 Task: Create a due date automation trigger when advanced on, on the tuesday before a card is due add basic without any labels at 11:00 AM.
Action: Mouse moved to (1360, 162)
Screenshot: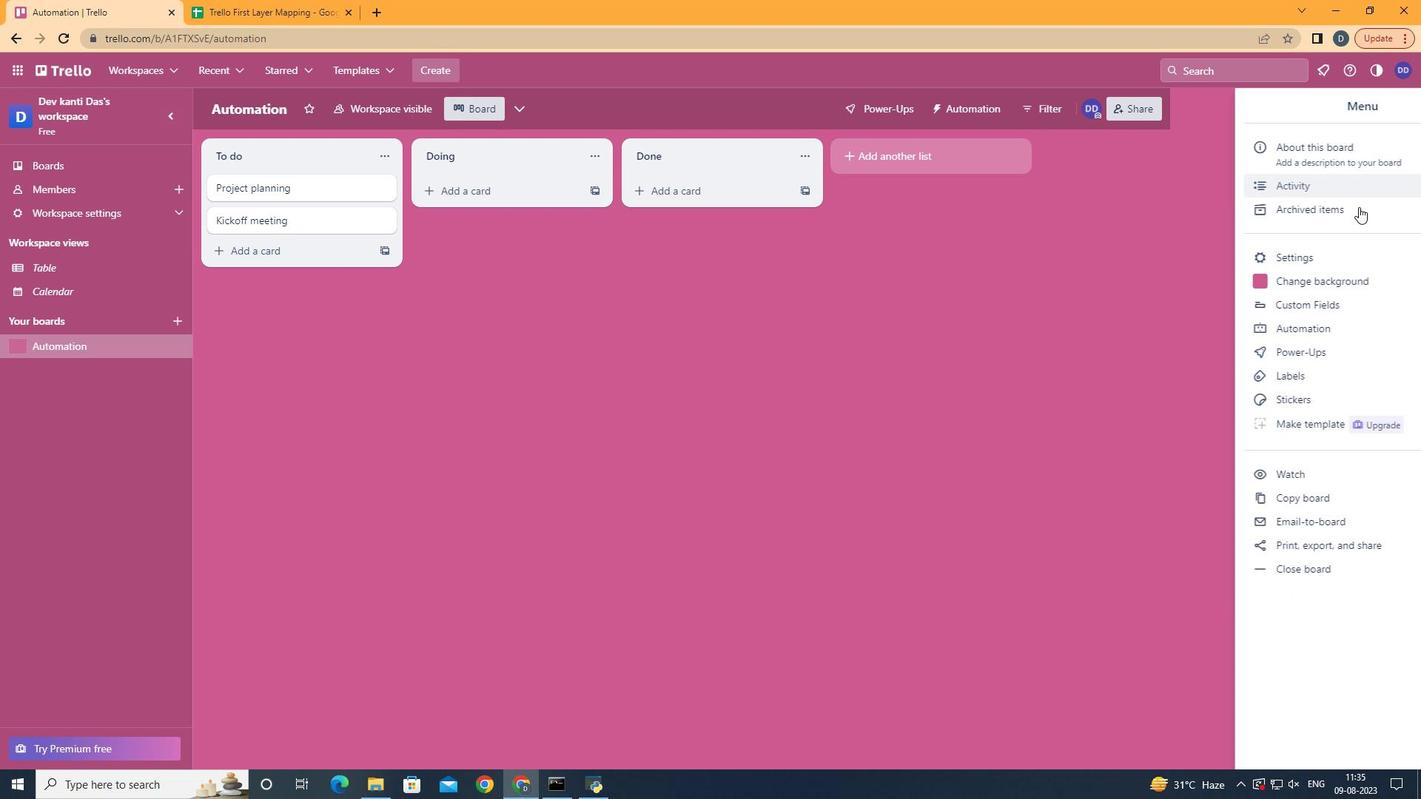 
Action: Mouse pressed left at (1360, 162)
Screenshot: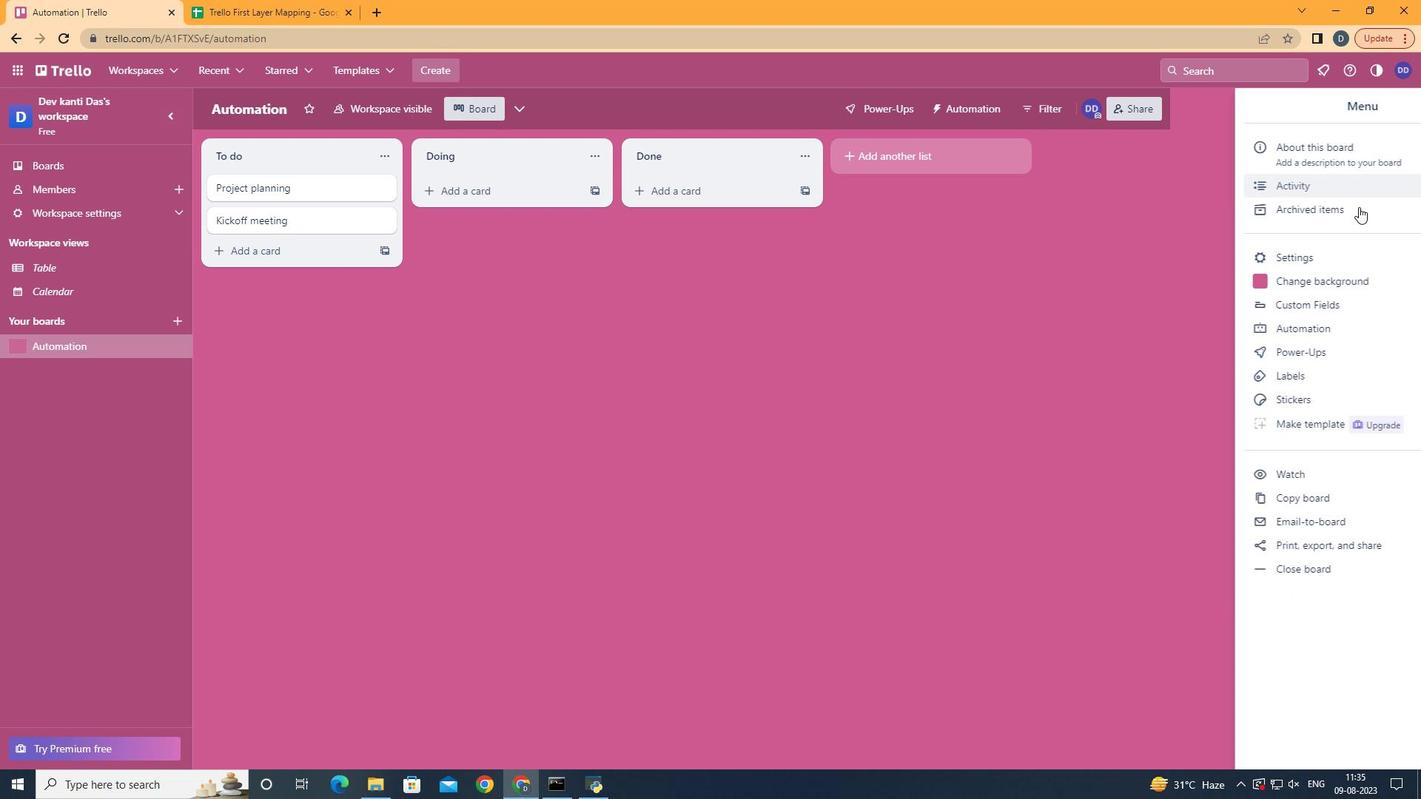 
Action: Mouse moved to (1215, 362)
Screenshot: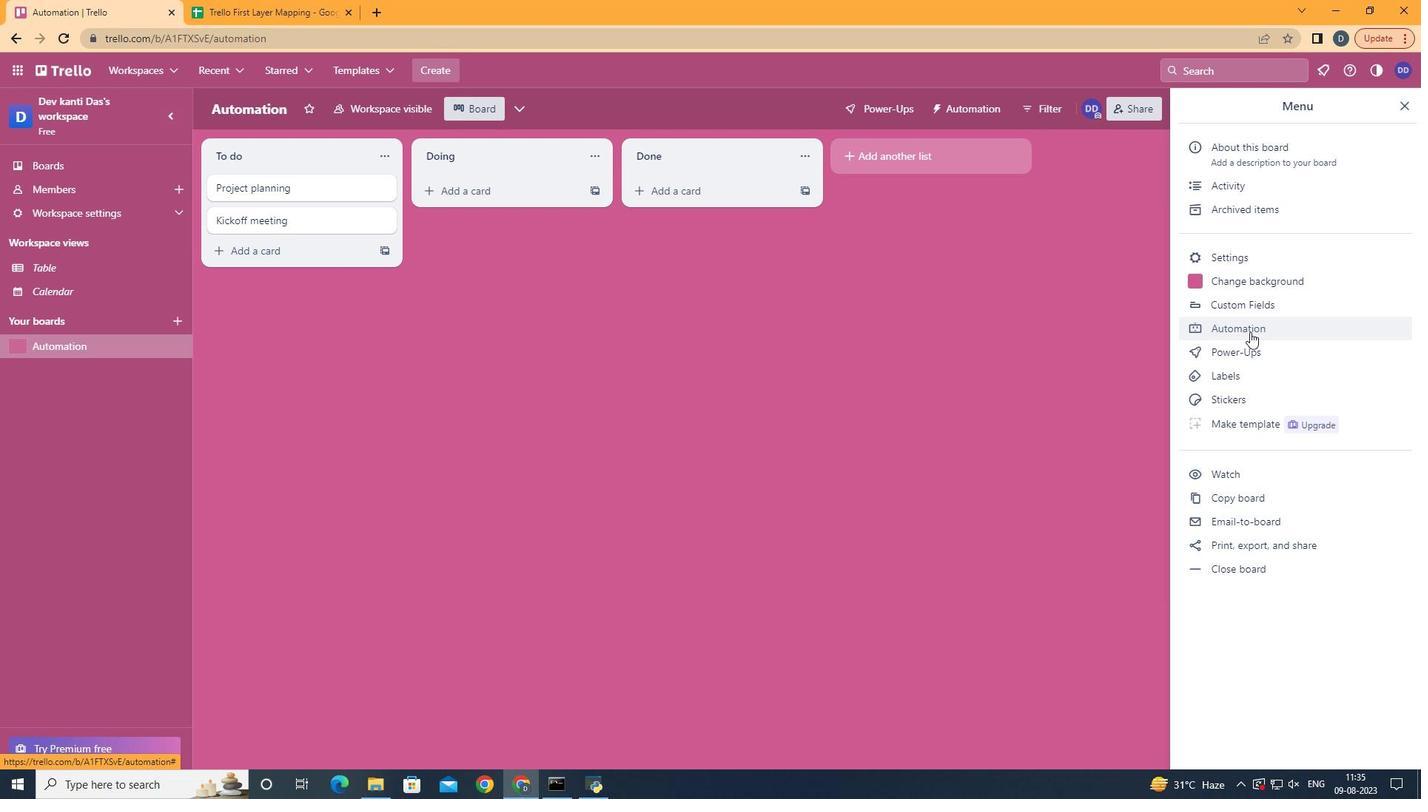 
Action: Mouse pressed left at (1215, 362)
Screenshot: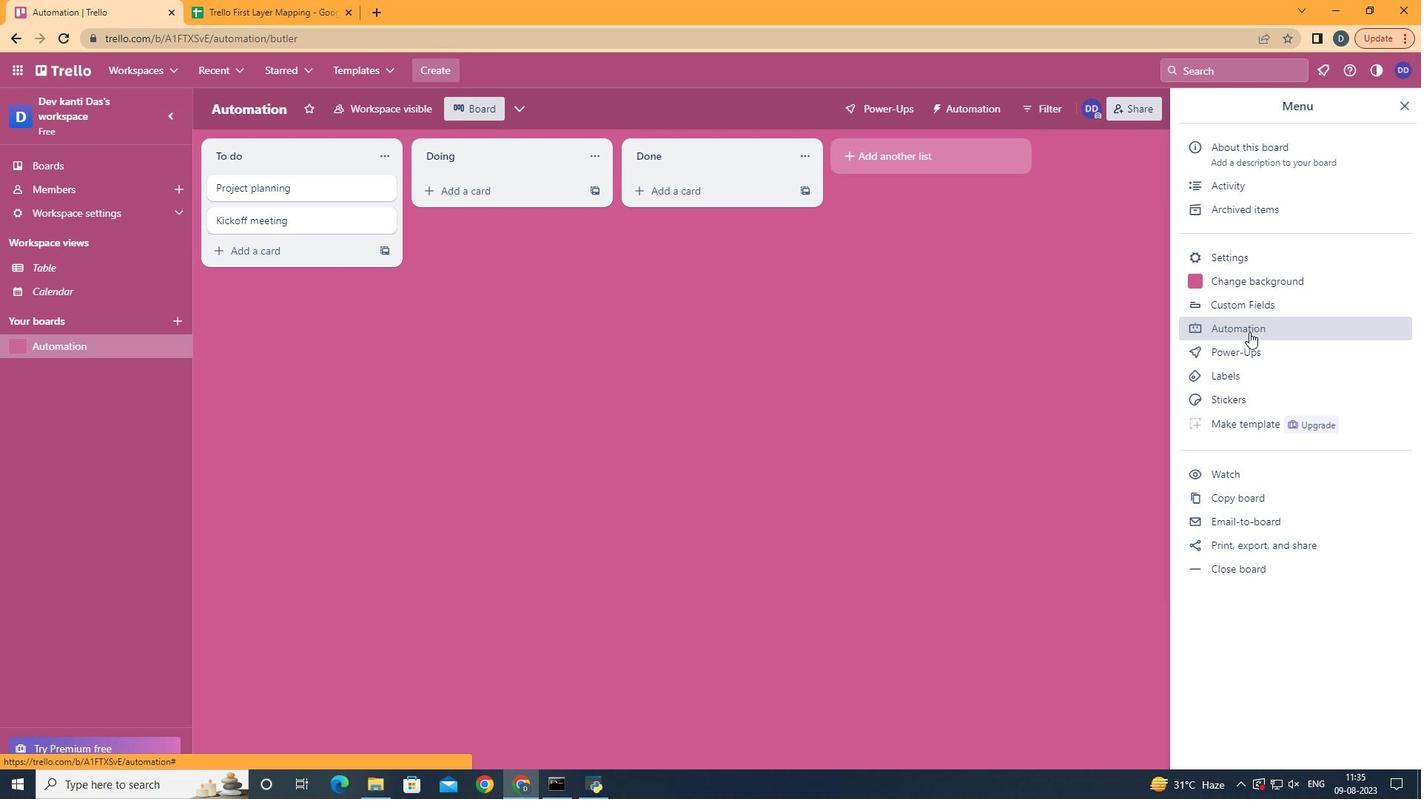 
Action: Mouse moved to (325, 333)
Screenshot: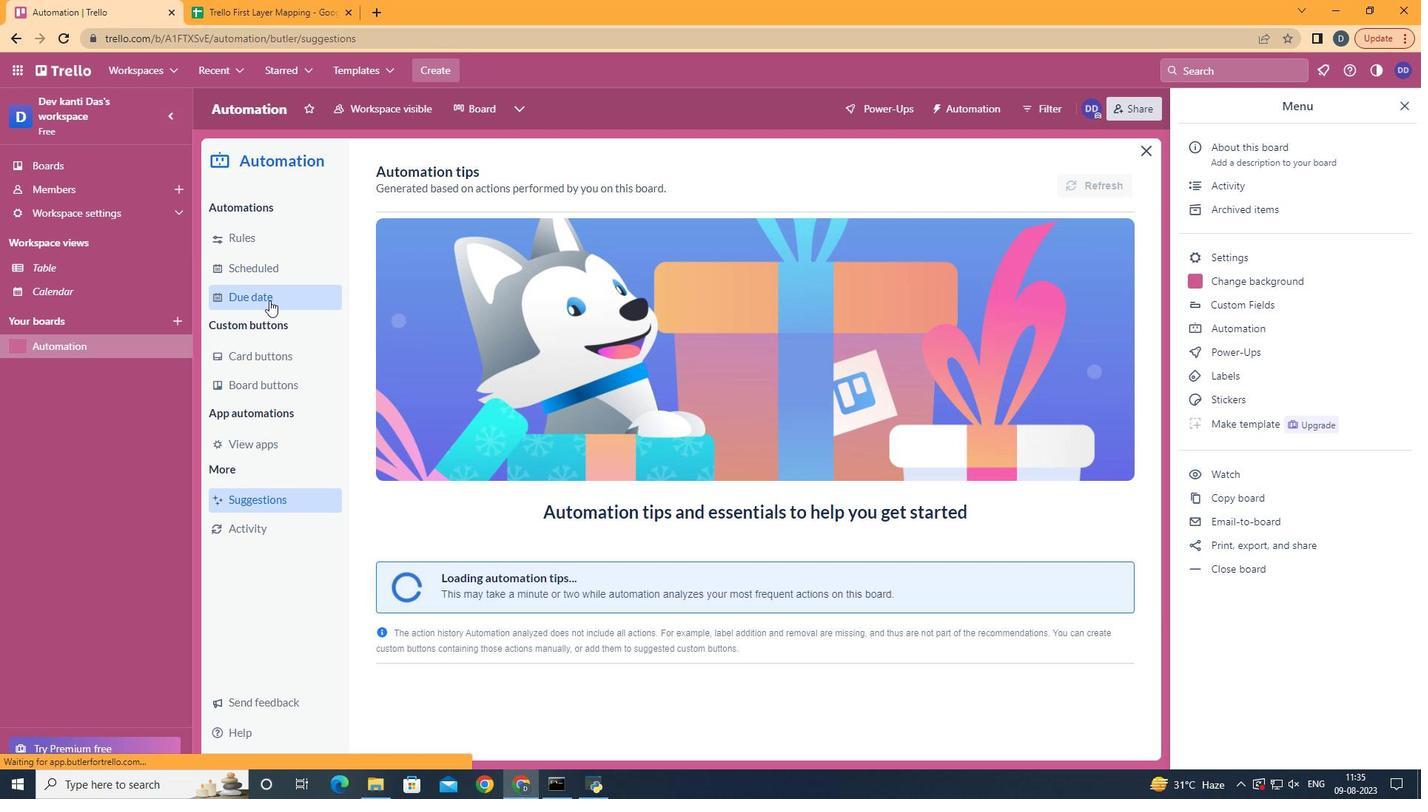 
Action: Mouse pressed left at (325, 333)
Screenshot: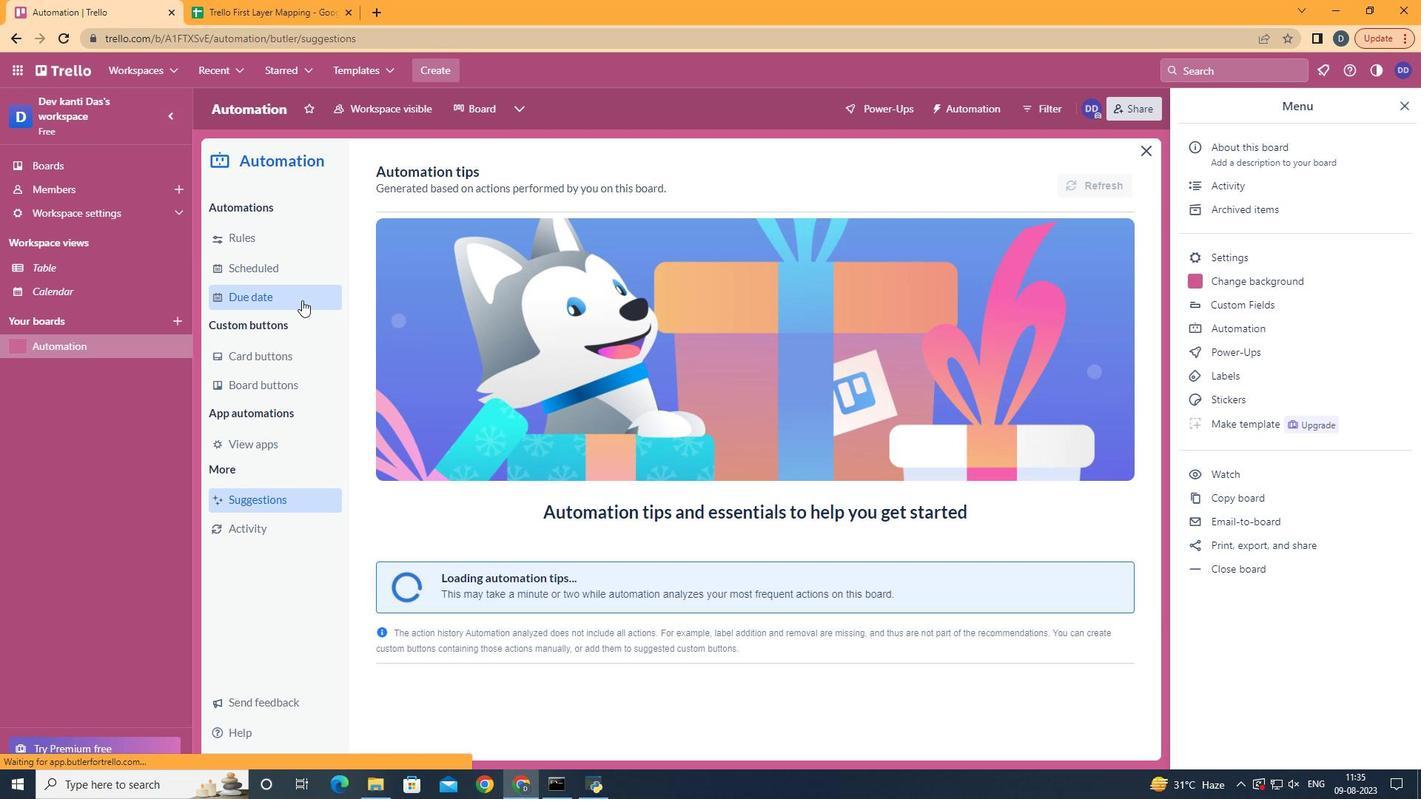 
Action: Mouse moved to (1035, 227)
Screenshot: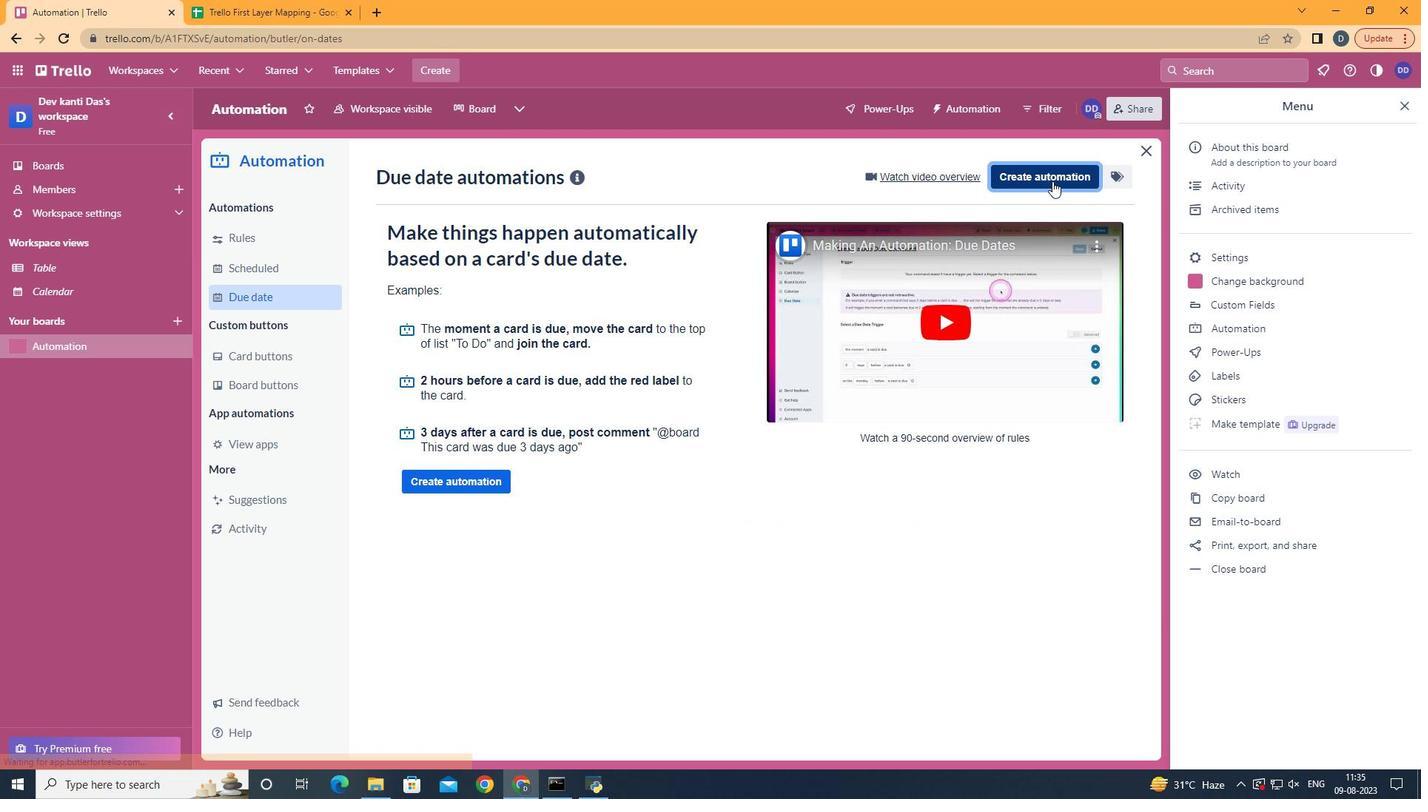 
Action: Mouse pressed left at (1035, 227)
Screenshot: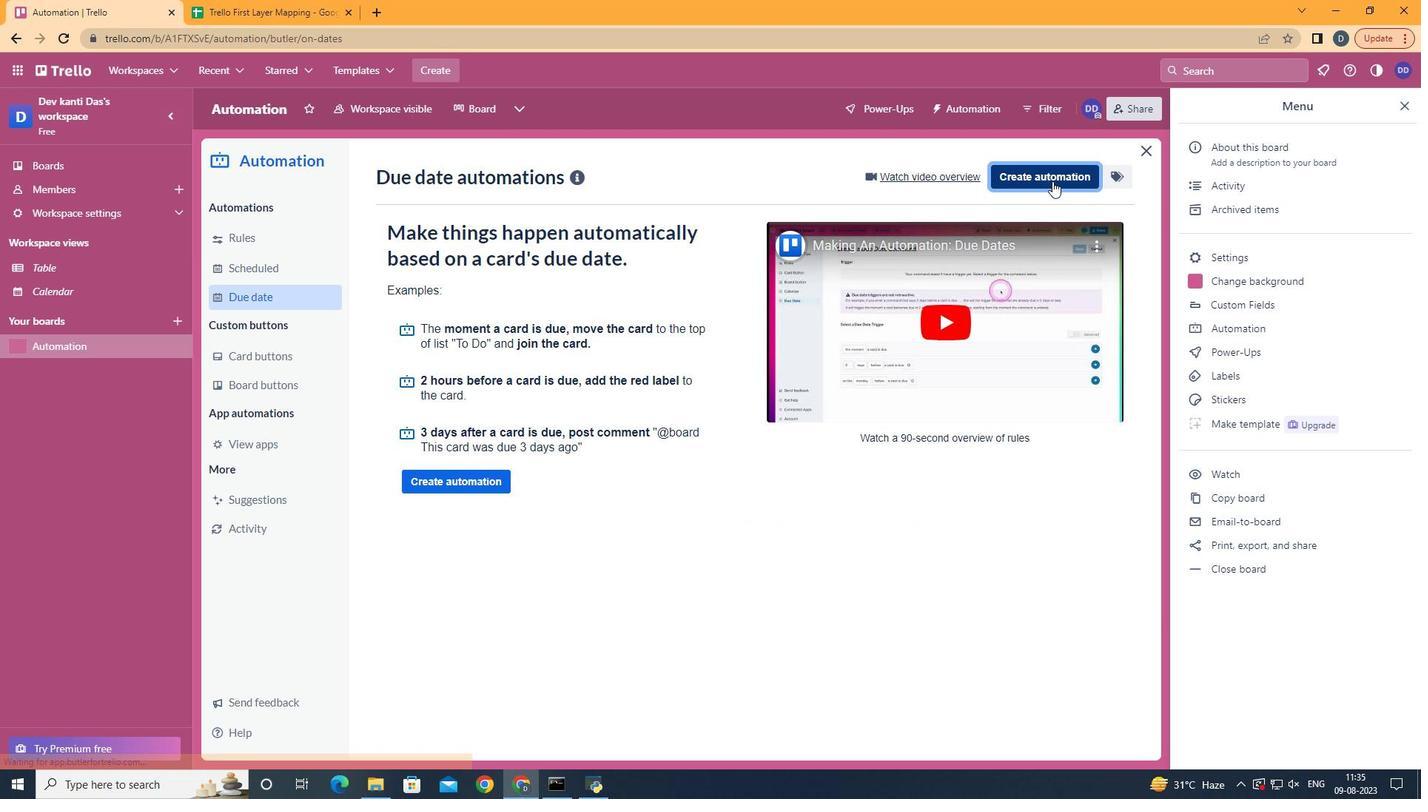 
Action: Mouse moved to (755, 346)
Screenshot: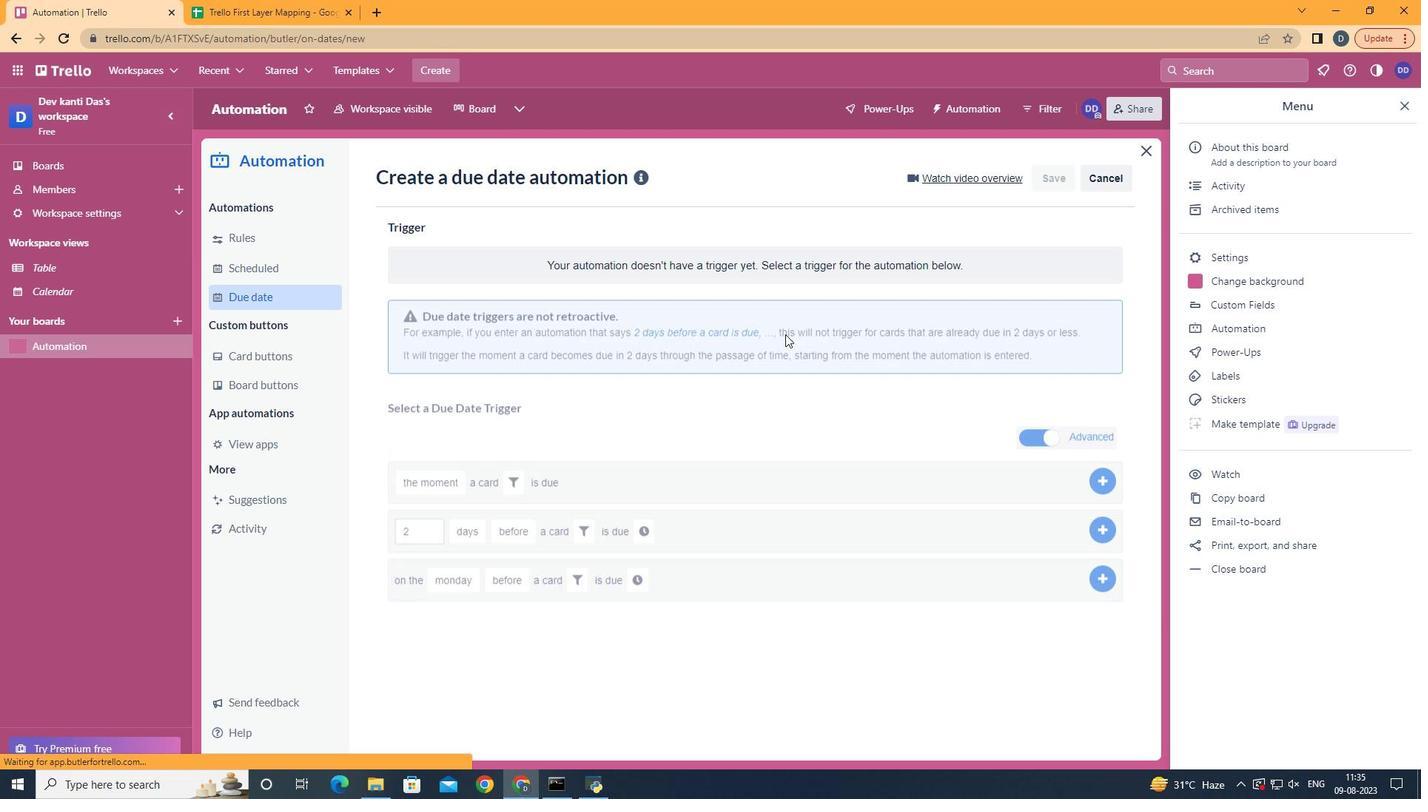 
Action: Mouse pressed left at (755, 346)
Screenshot: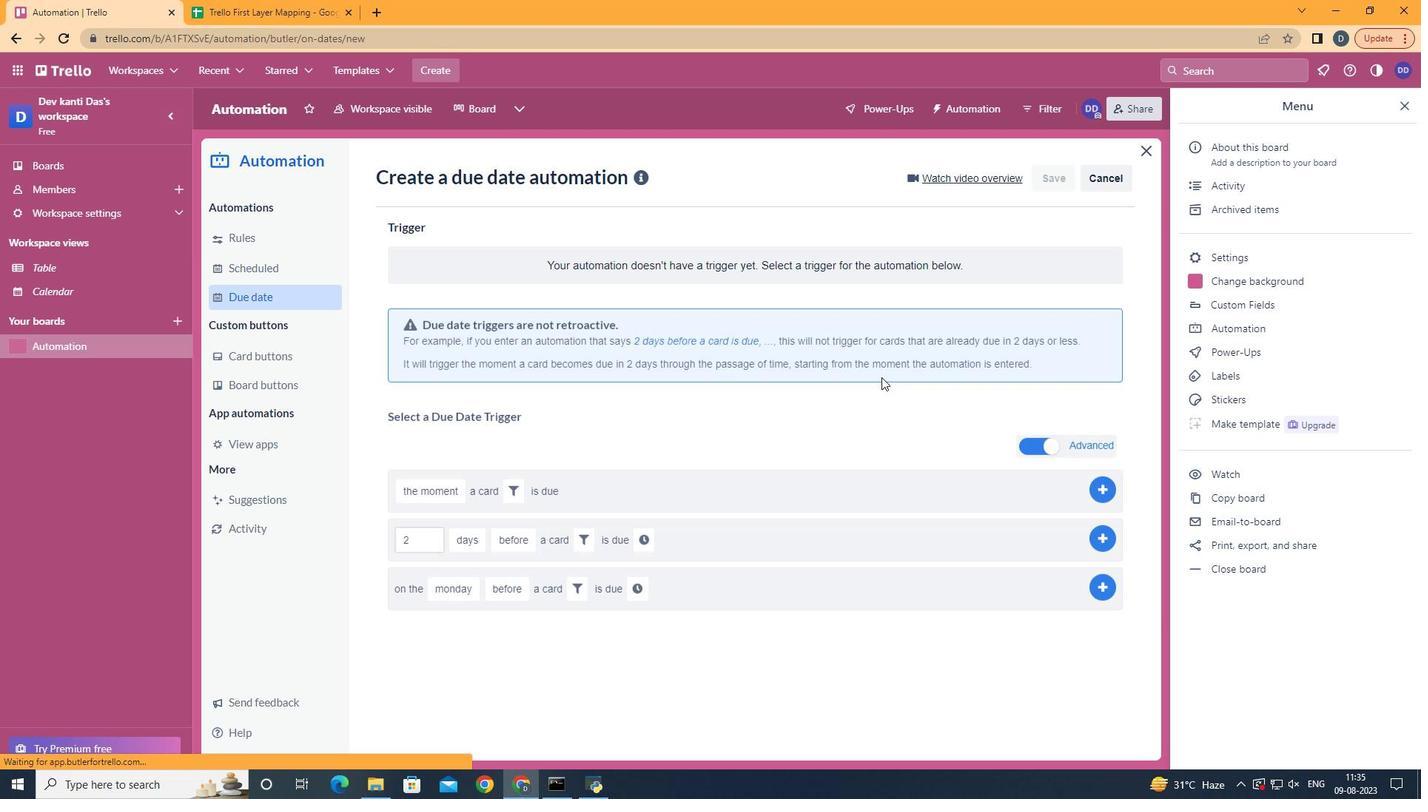 
Action: Mouse moved to (503, 432)
Screenshot: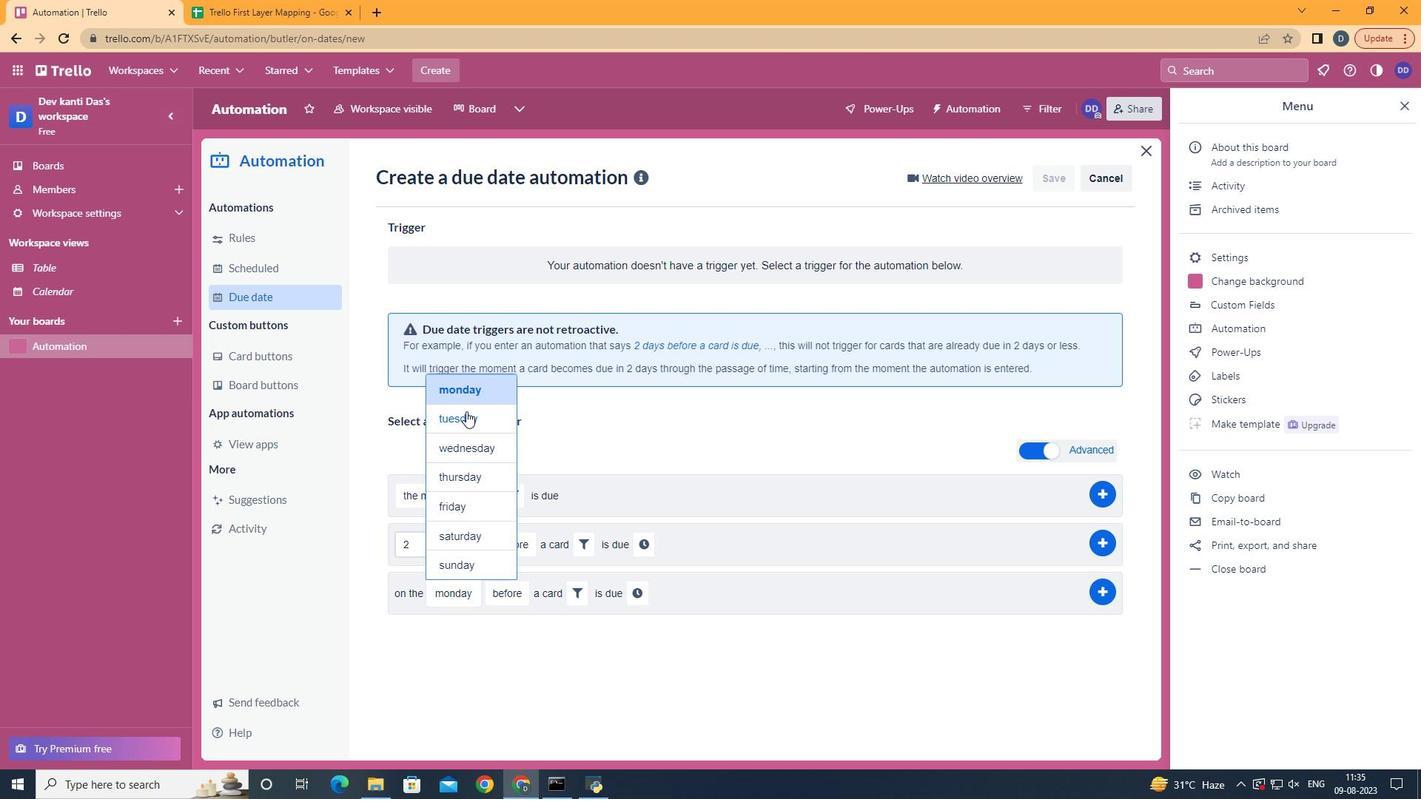 
Action: Mouse pressed left at (503, 432)
Screenshot: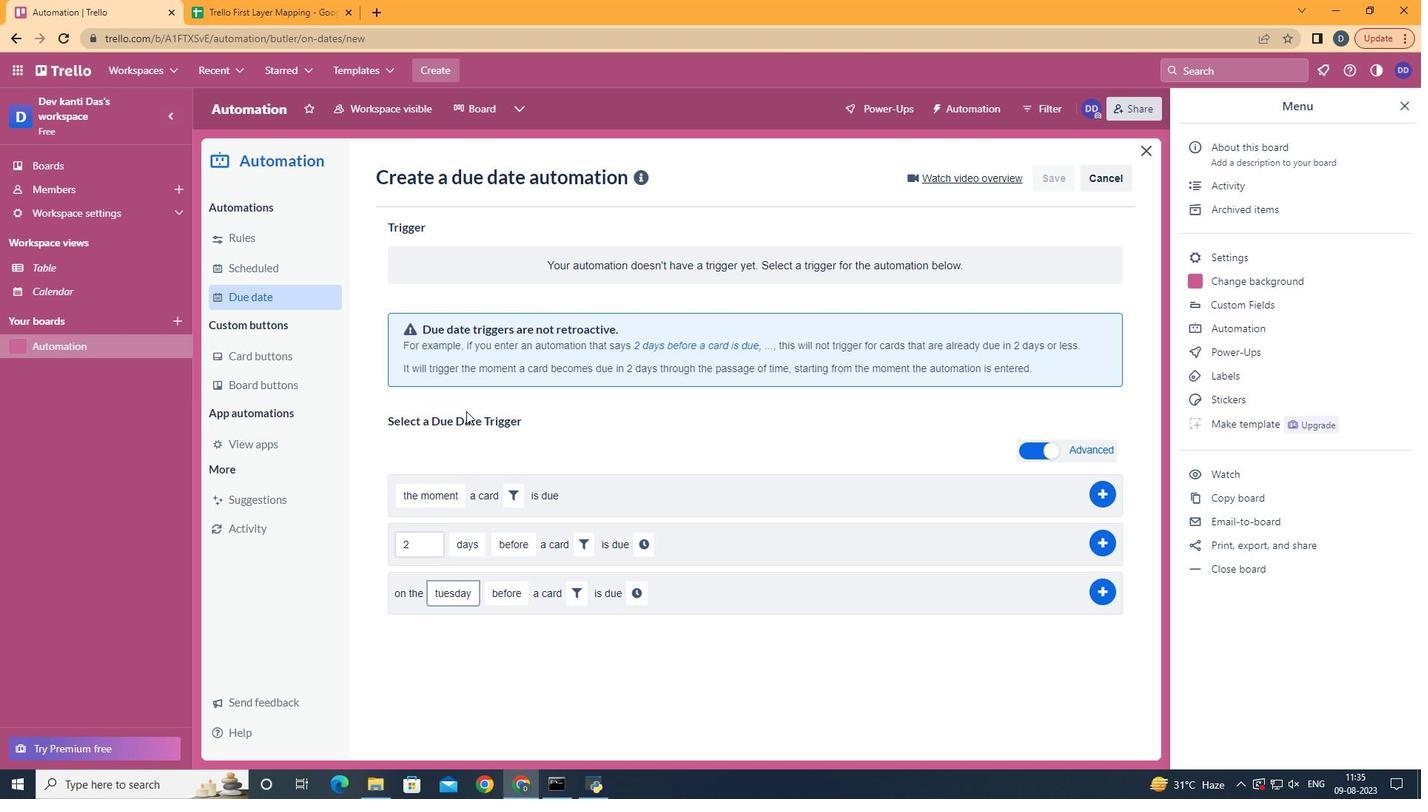 
Action: Mouse moved to (546, 616)
Screenshot: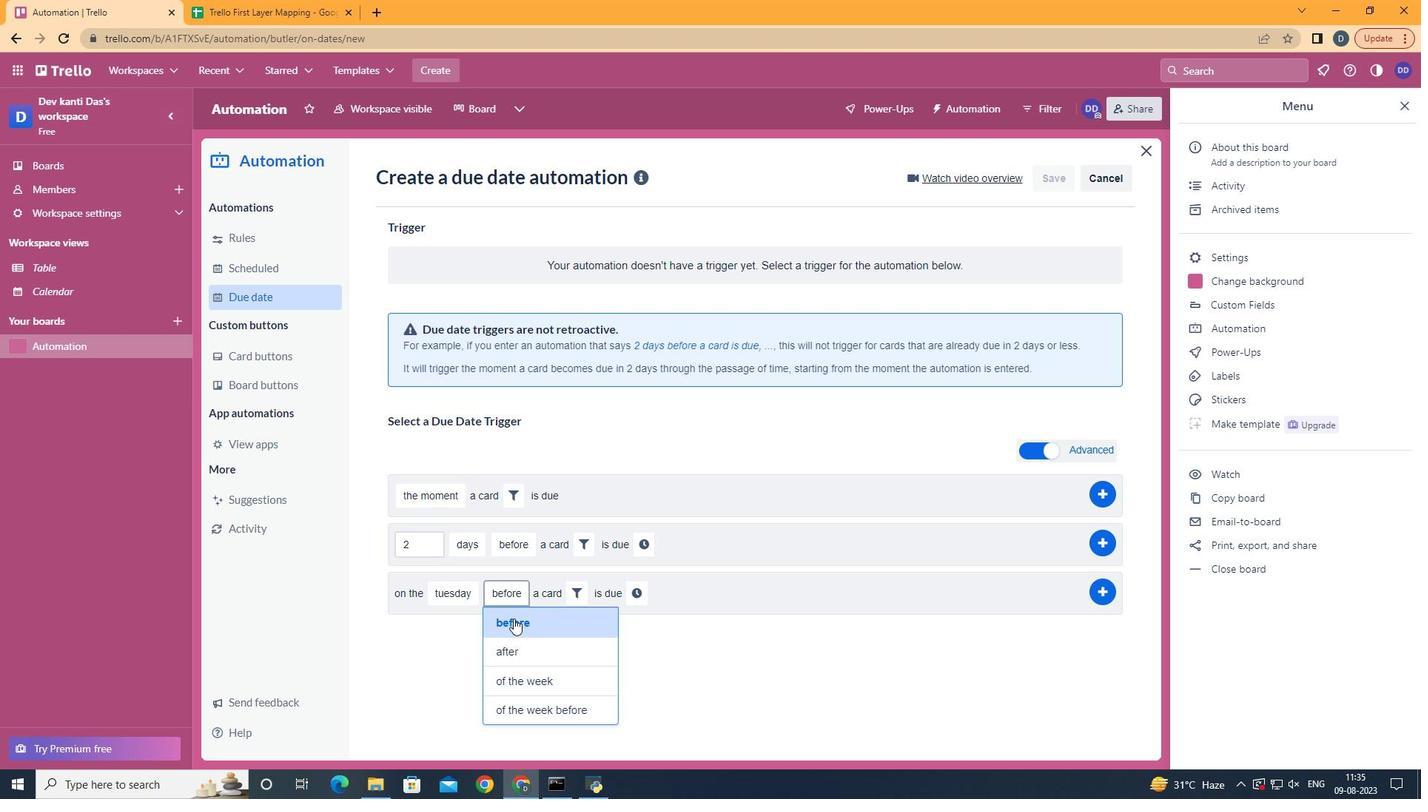 
Action: Mouse pressed left at (546, 616)
Screenshot: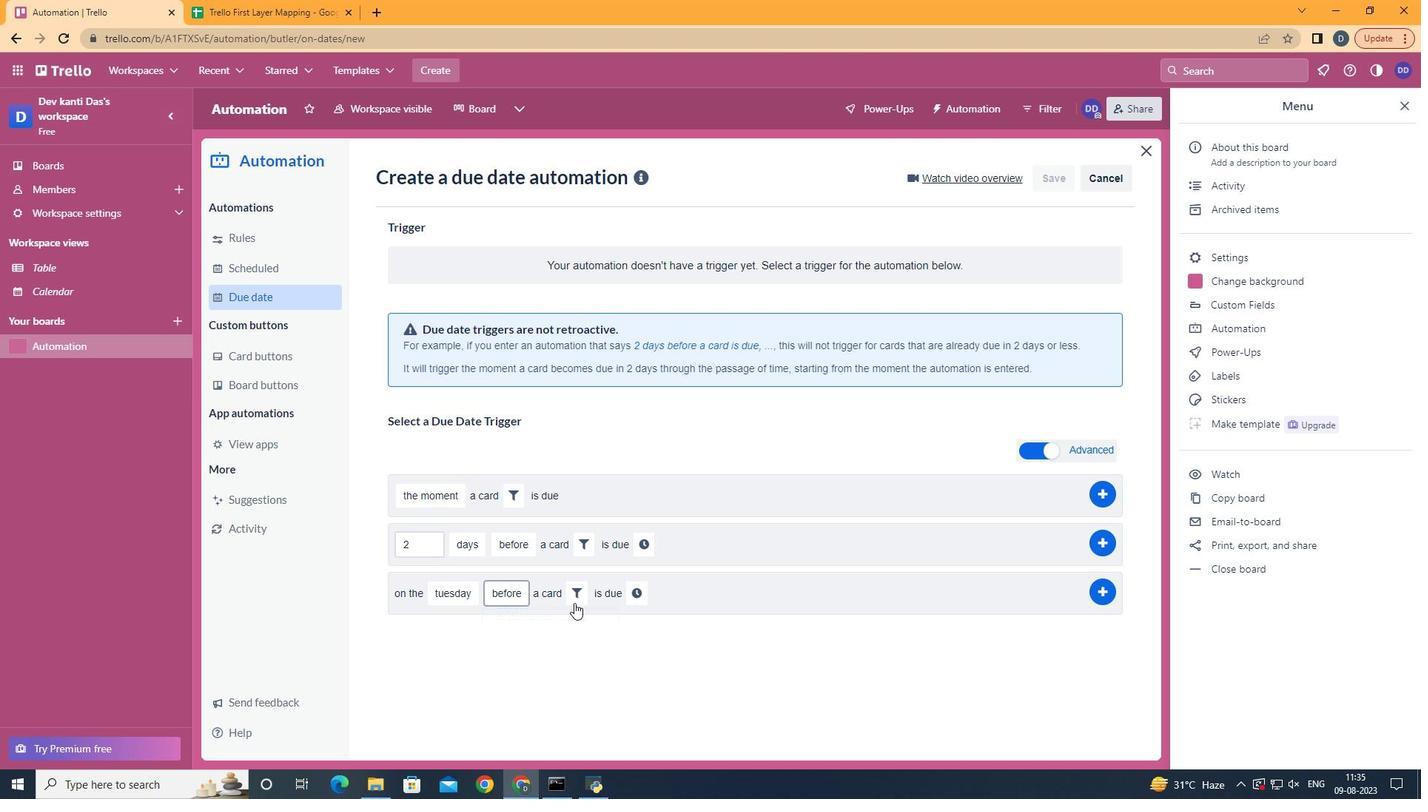 
Action: Mouse moved to (600, 593)
Screenshot: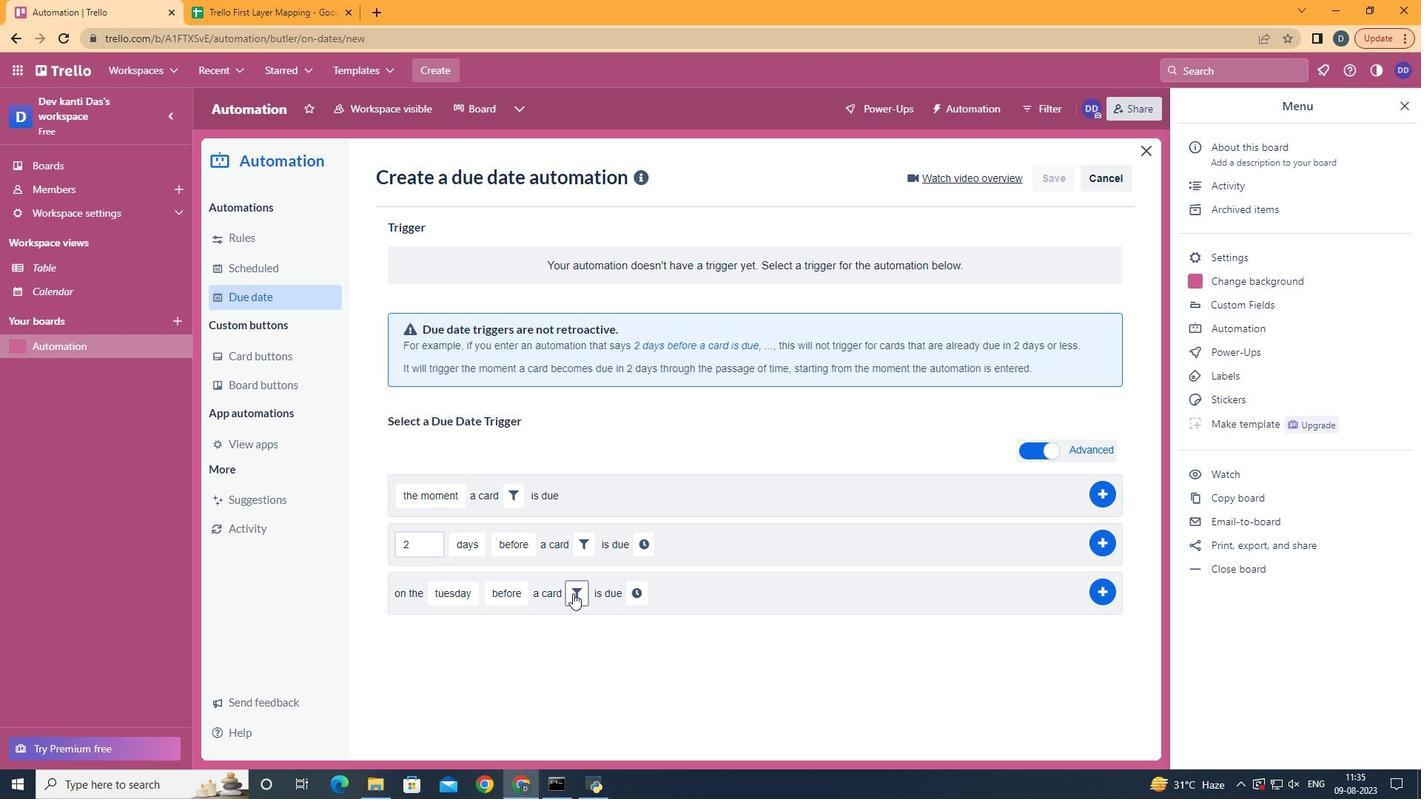 
Action: Mouse pressed left at (600, 593)
Screenshot: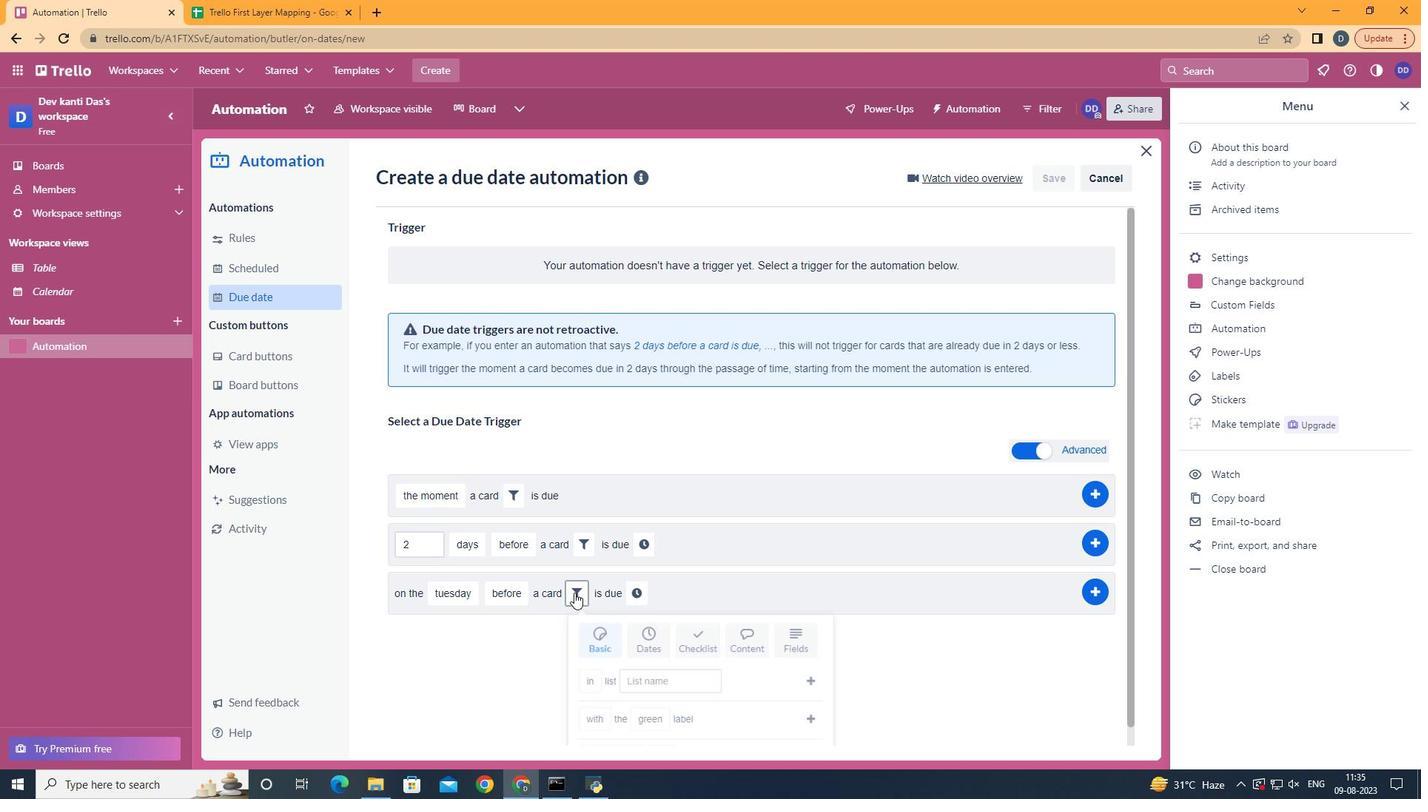 
Action: Mouse moved to (625, 618)
Screenshot: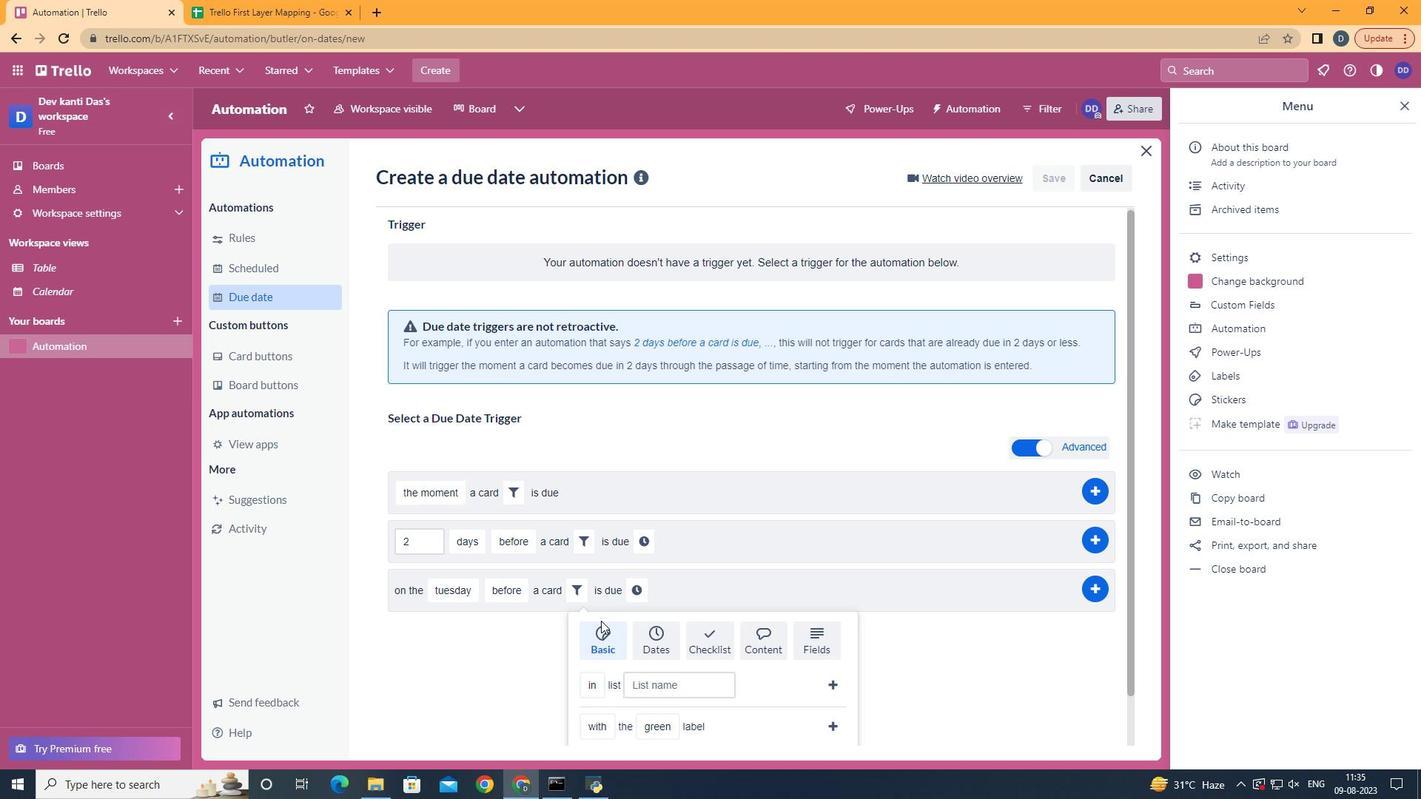 
Action: Mouse scrolled (625, 617) with delta (0, 0)
Screenshot: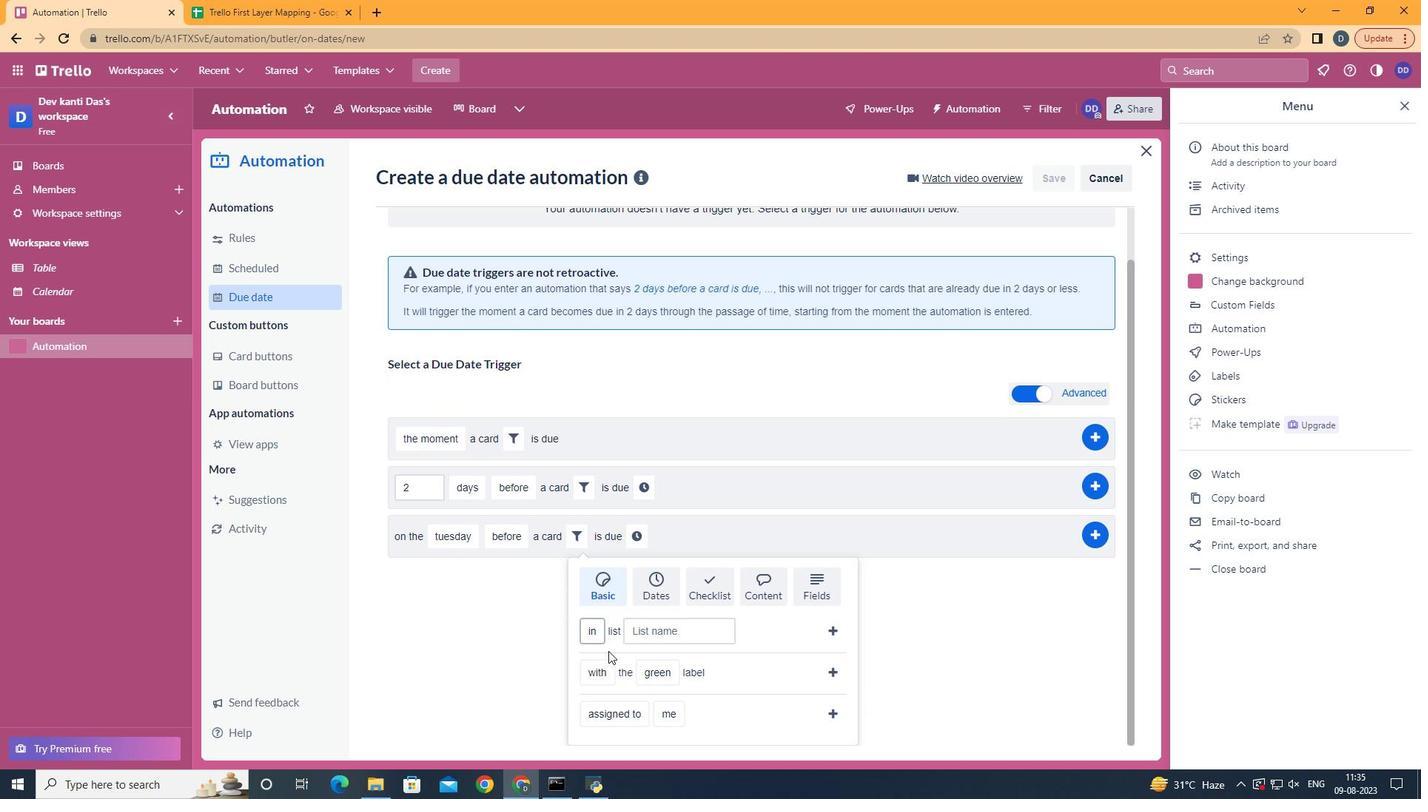 
Action: Mouse scrolled (625, 617) with delta (0, 0)
Screenshot: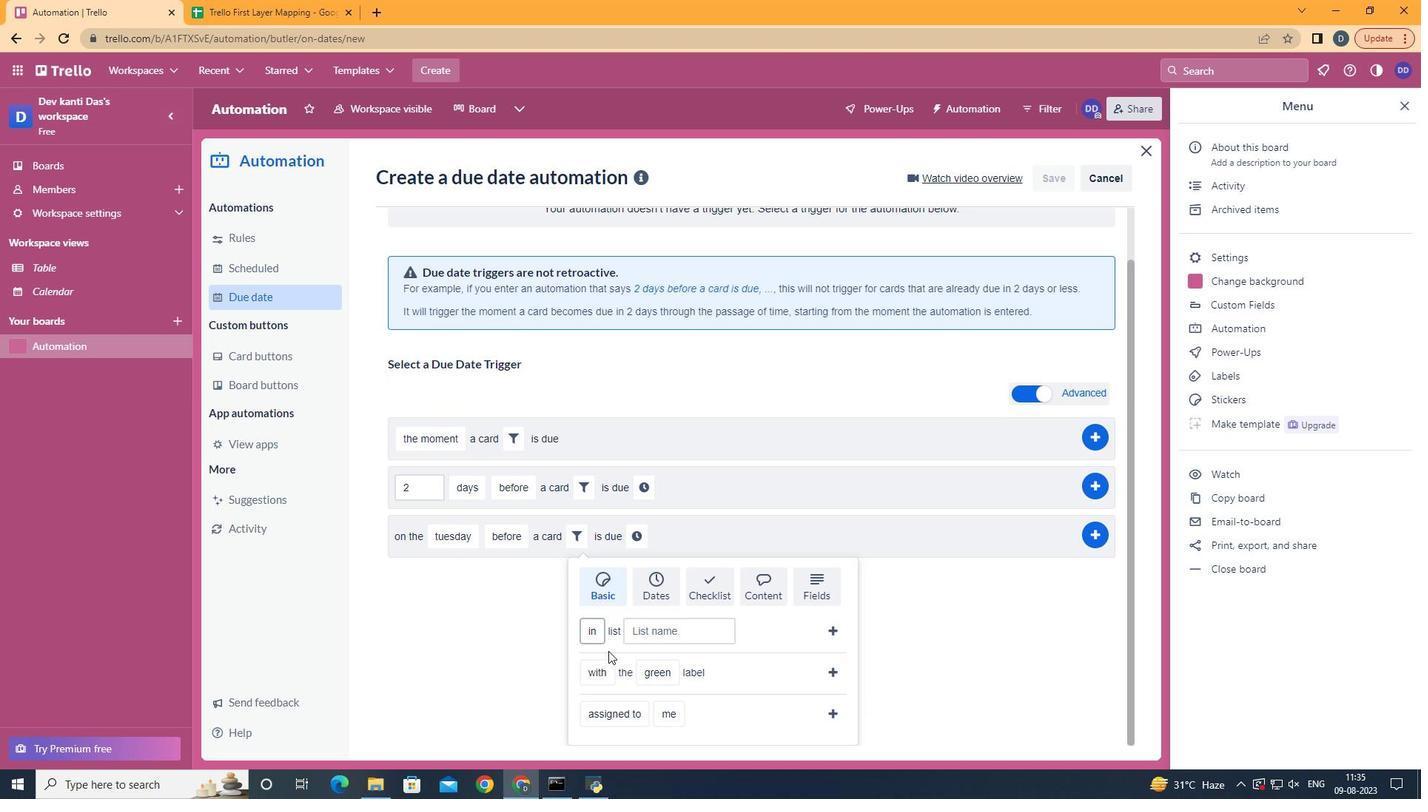 
Action: Mouse scrolled (625, 617) with delta (0, 0)
Screenshot: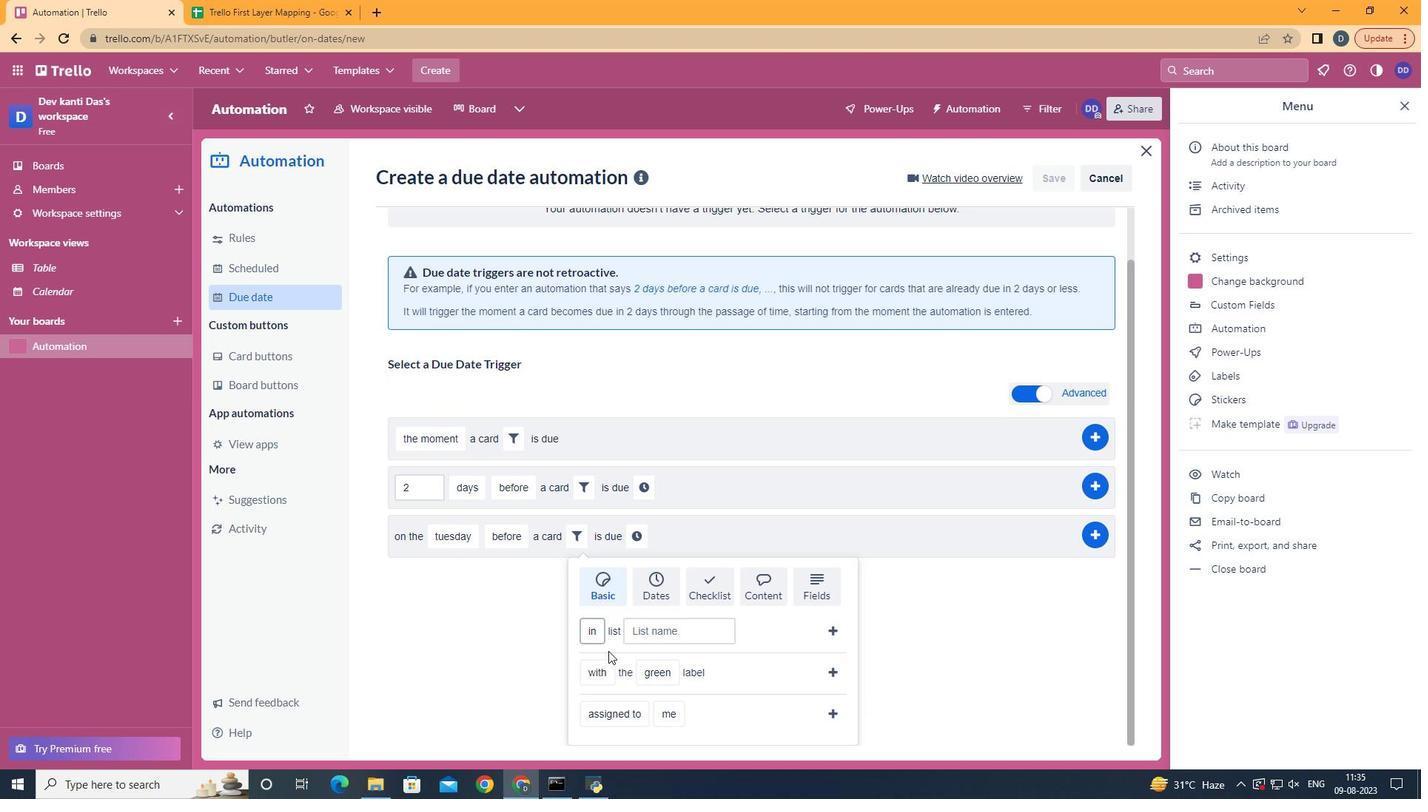 
Action: Mouse moved to (647, 638)
Screenshot: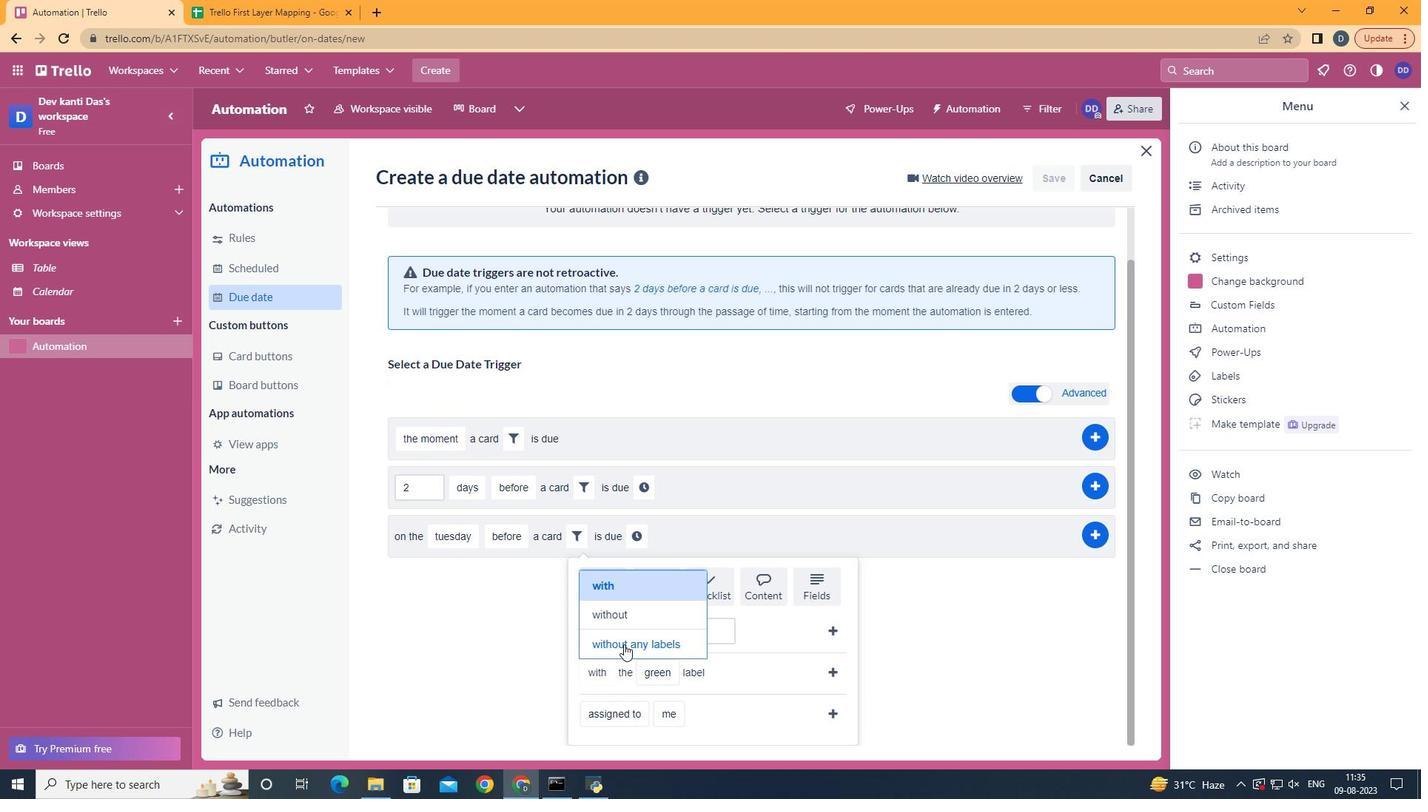 
Action: Mouse pressed left at (647, 638)
Screenshot: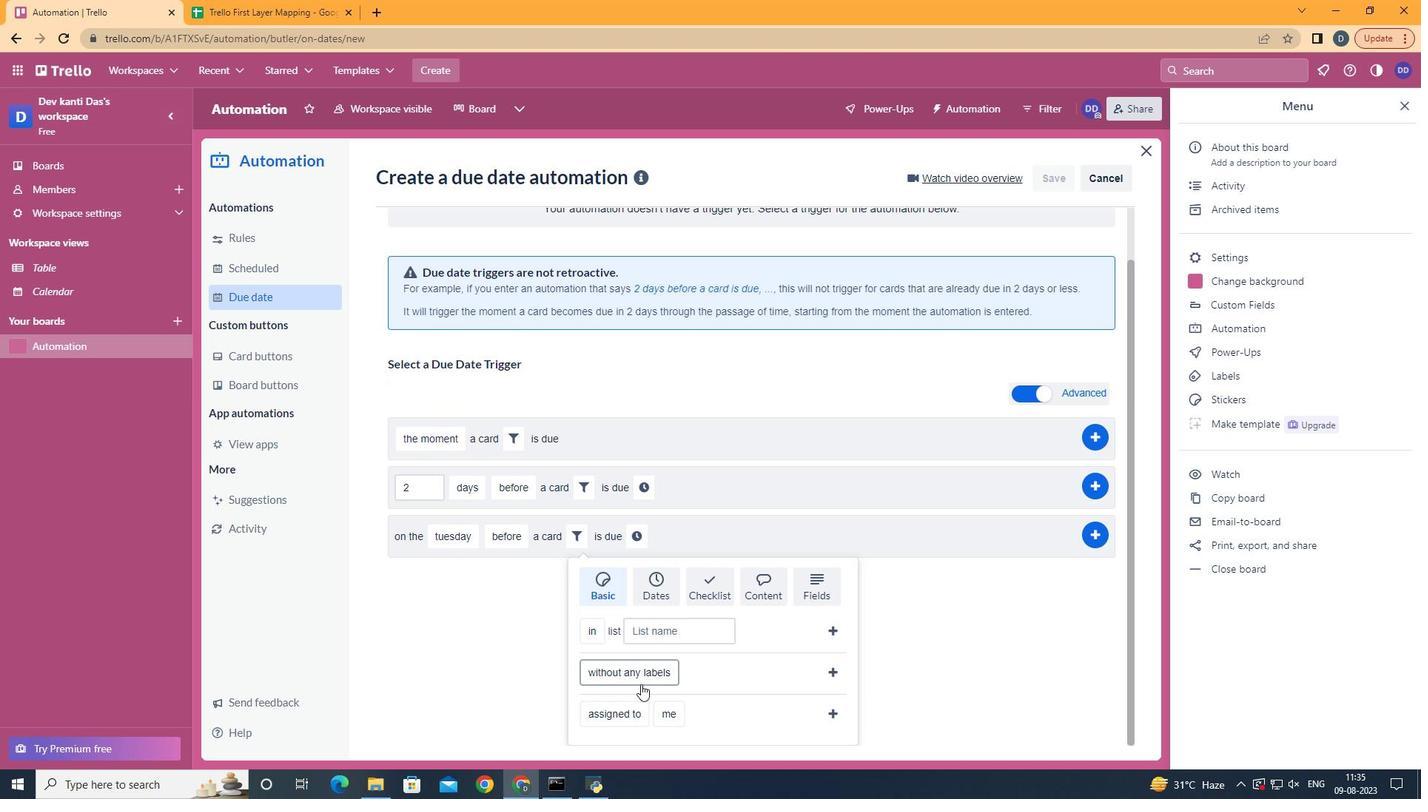 
Action: Mouse moved to (837, 667)
Screenshot: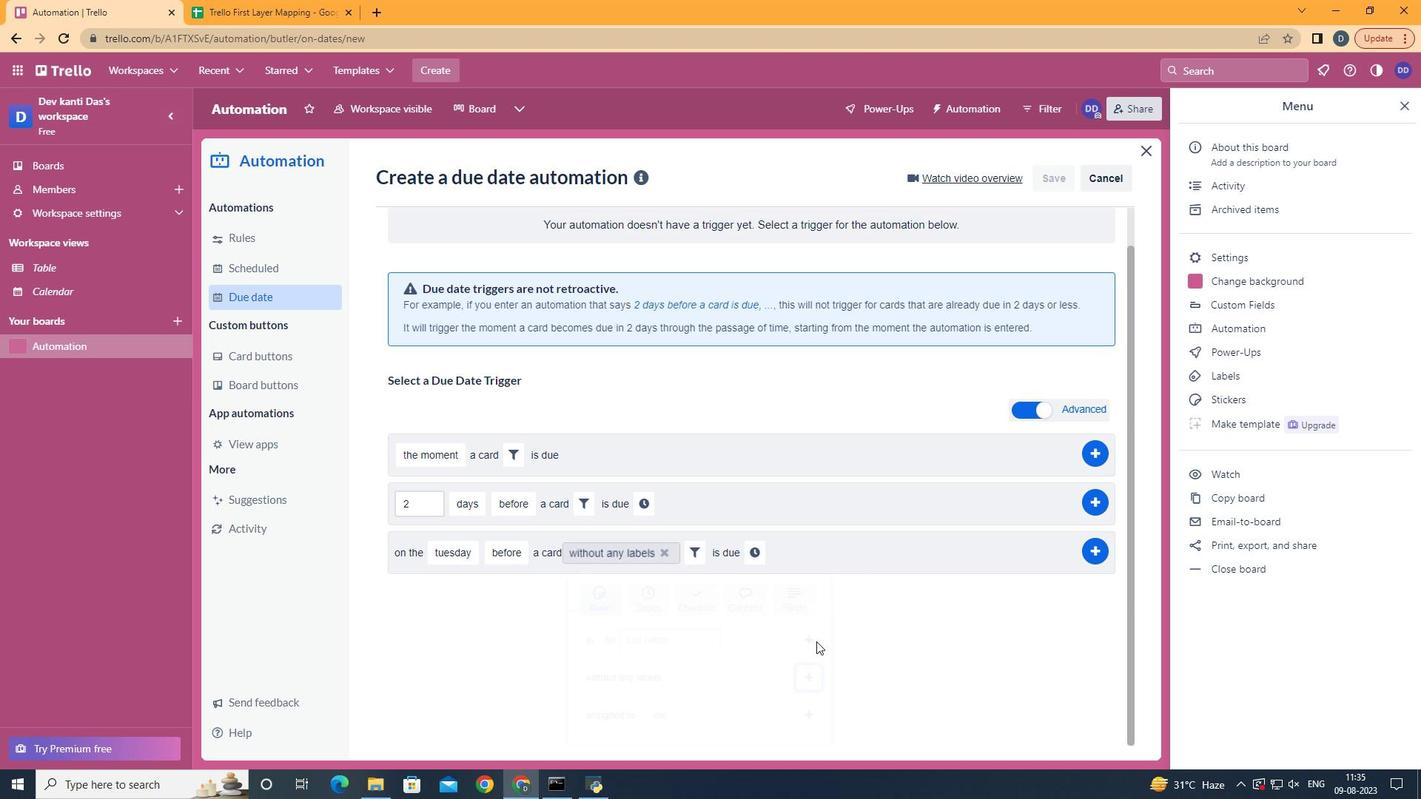 
Action: Mouse pressed left at (837, 667)
Screenshot: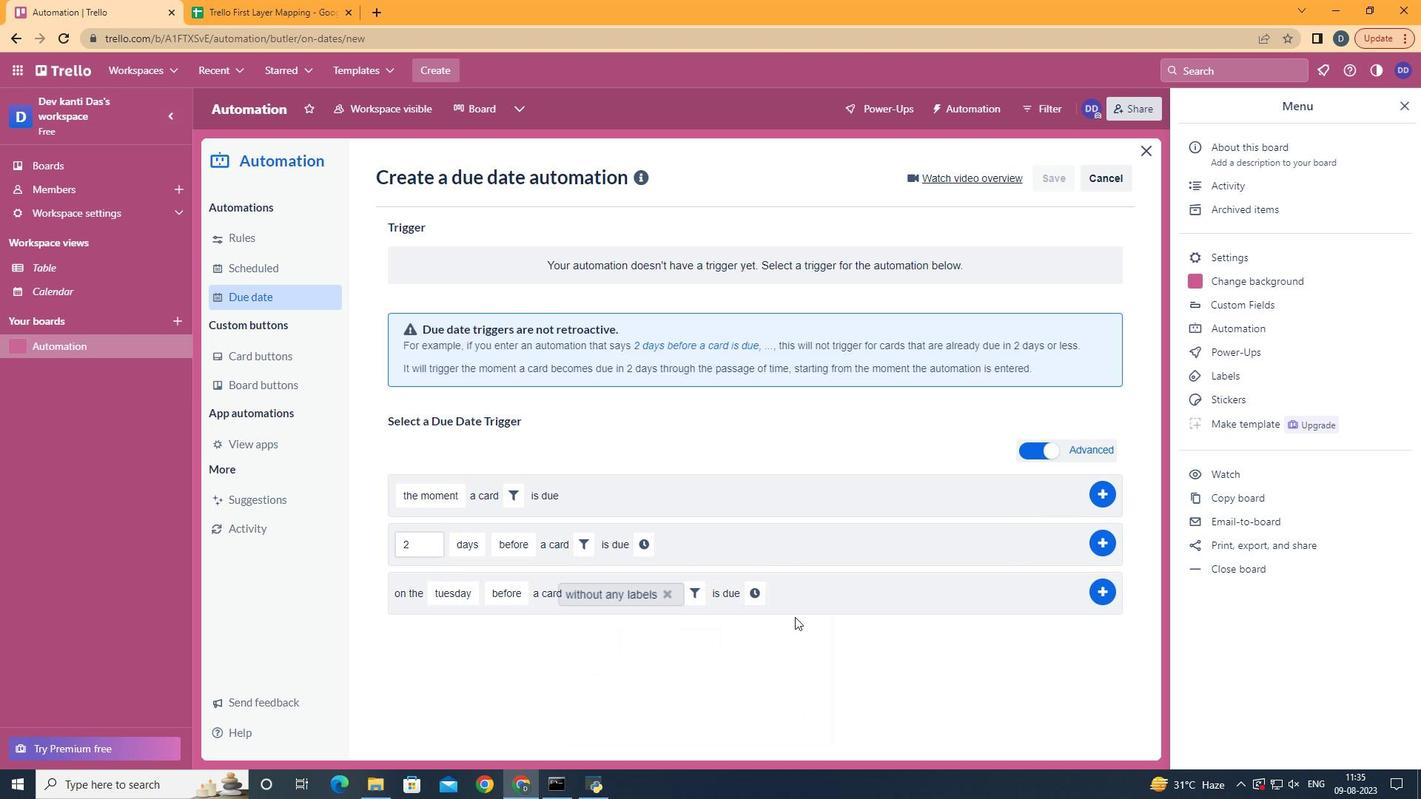 
Action: Mouse moved to (776, 600)
Screenshot: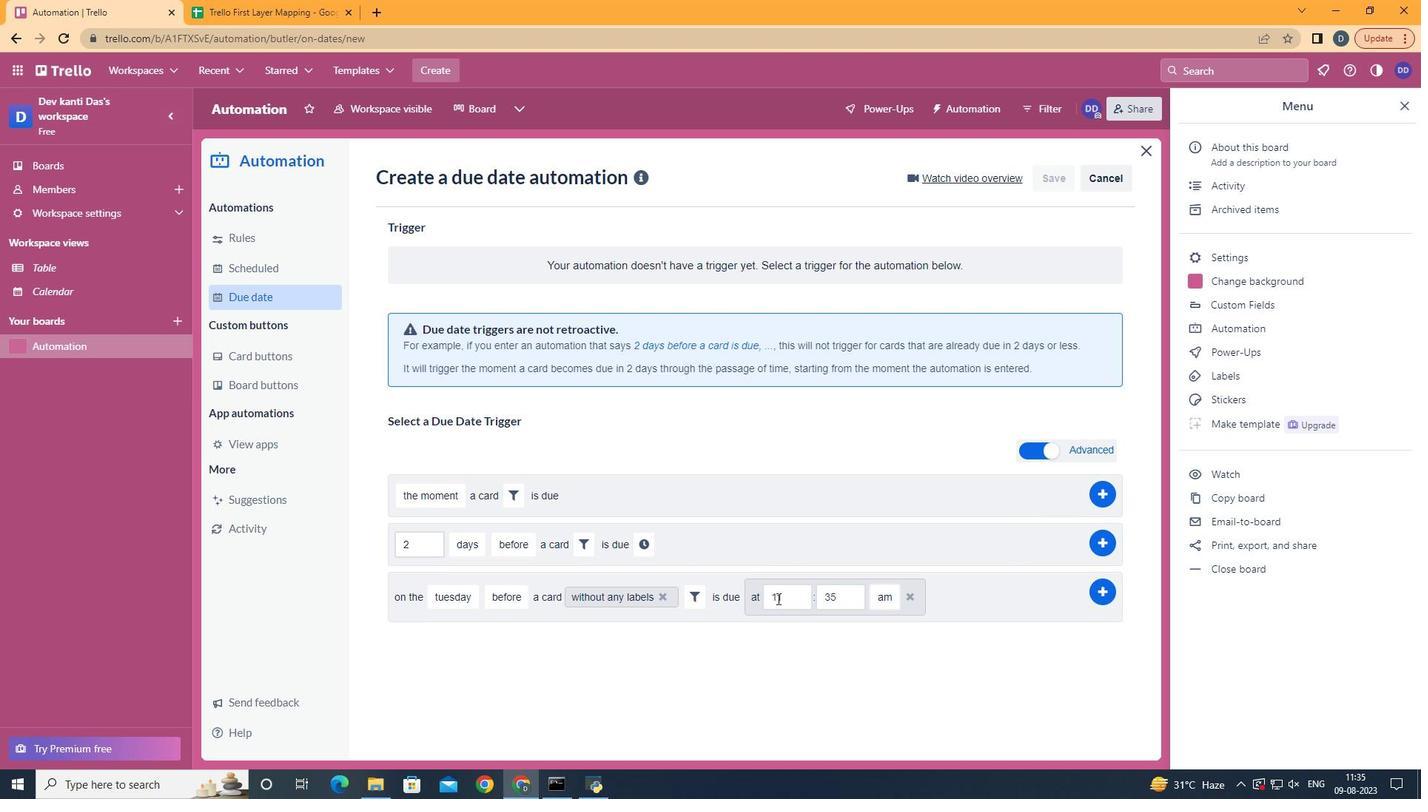 
Action: Mouse pressed left at (776, 600)
Screenshot: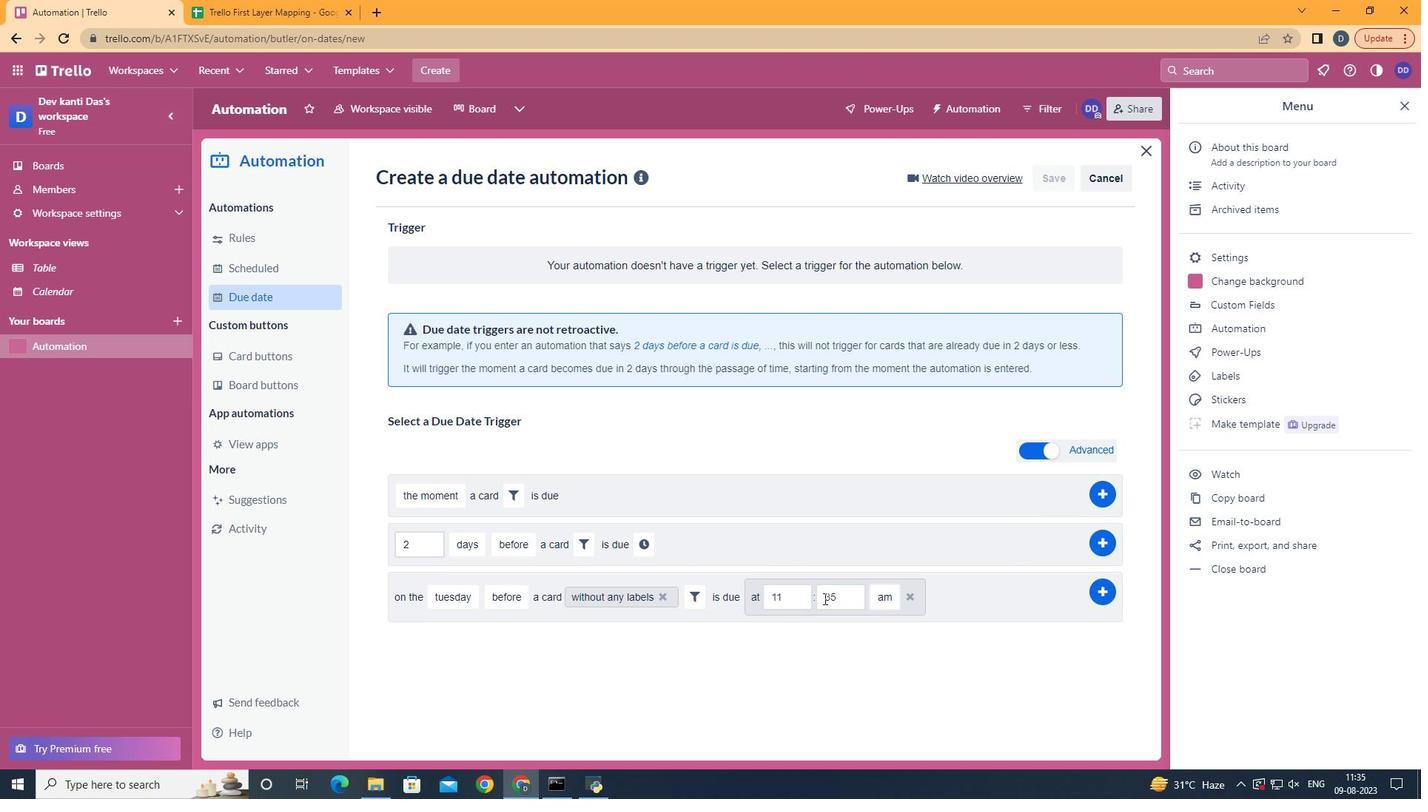 
Action: Mouse moved to (854, 591)
Screenshot: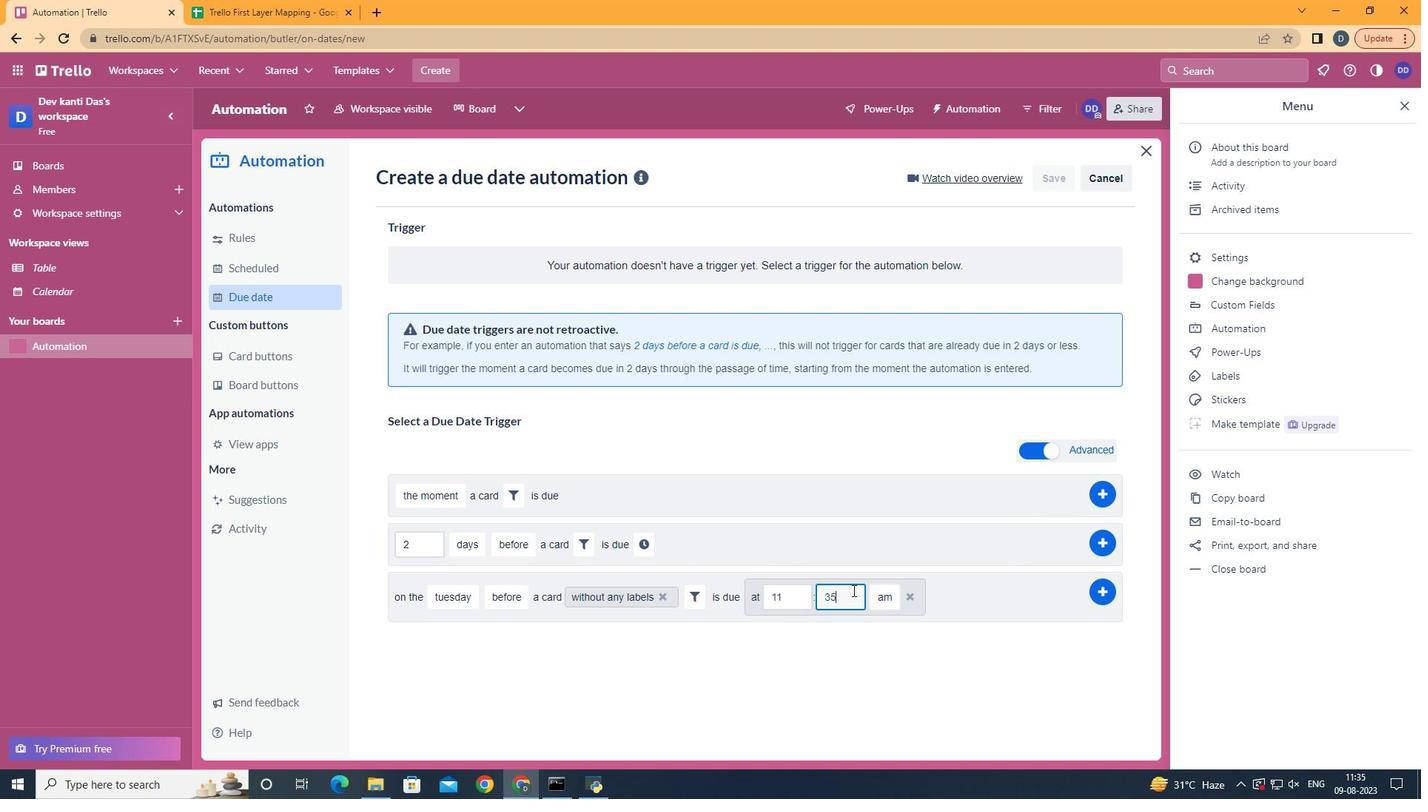 
Action: Mouse pressed left at (854, 591)
Screenshot: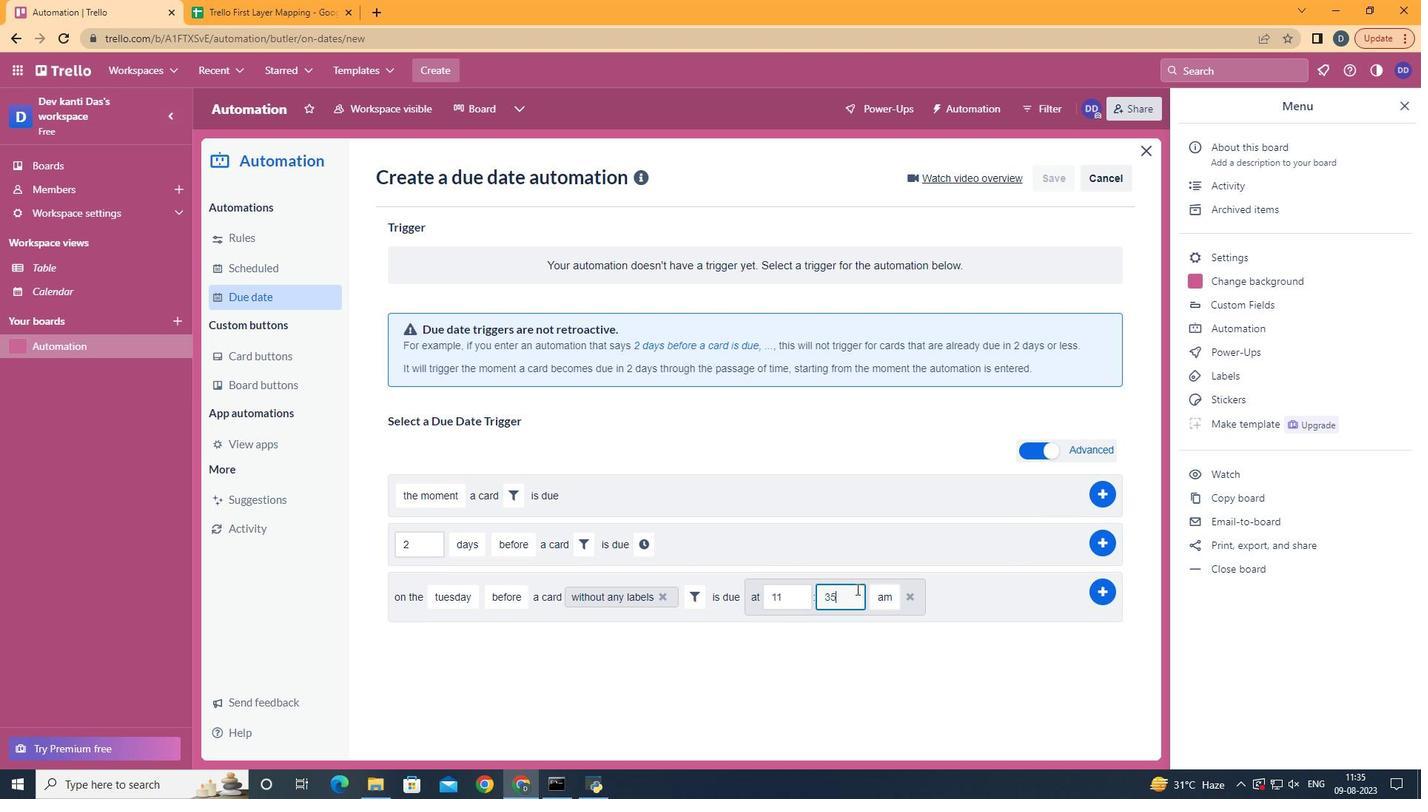 
Action: Mouse moved to (858, 590)
Screenshot: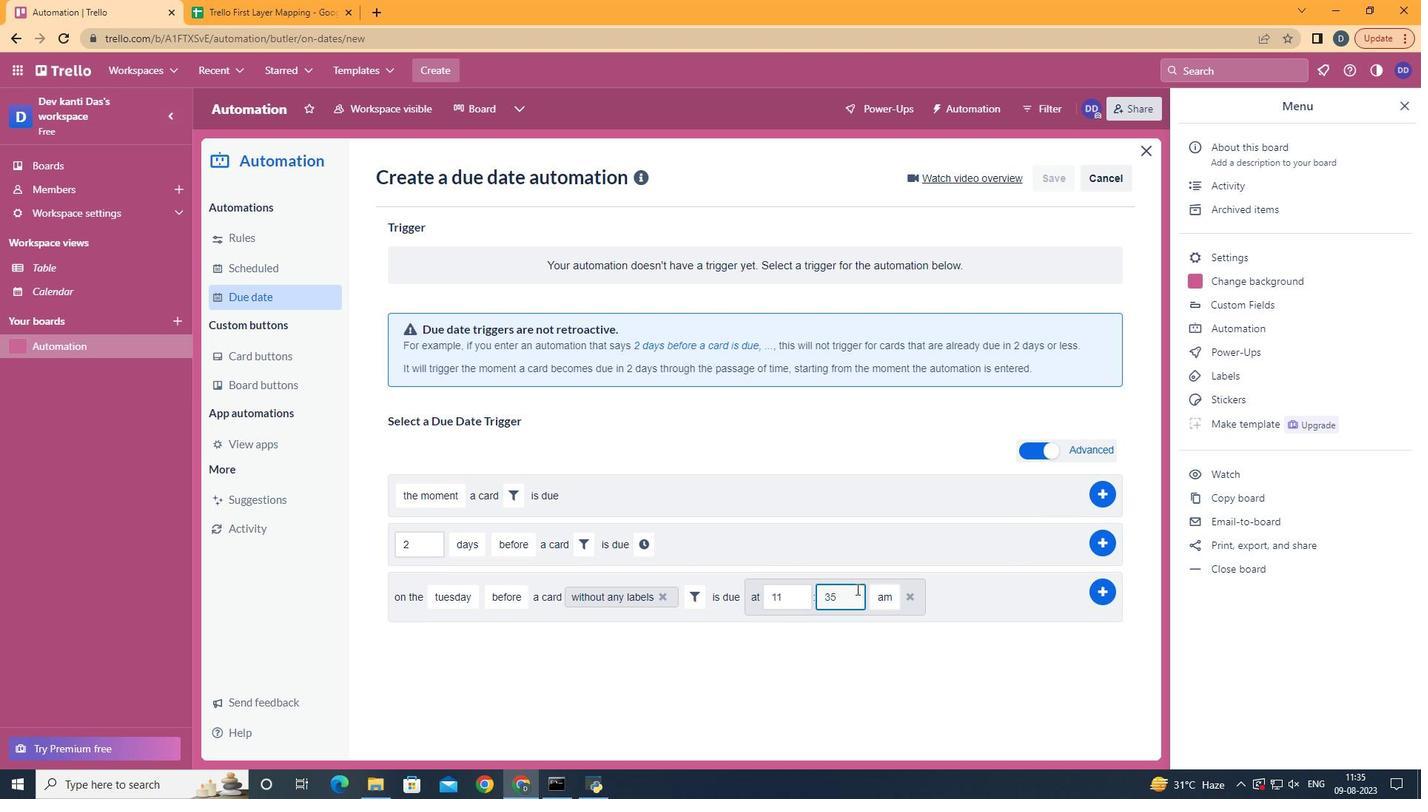 
Action: Key pressed <Key.backspace><Key.backspace>00
Screenshot: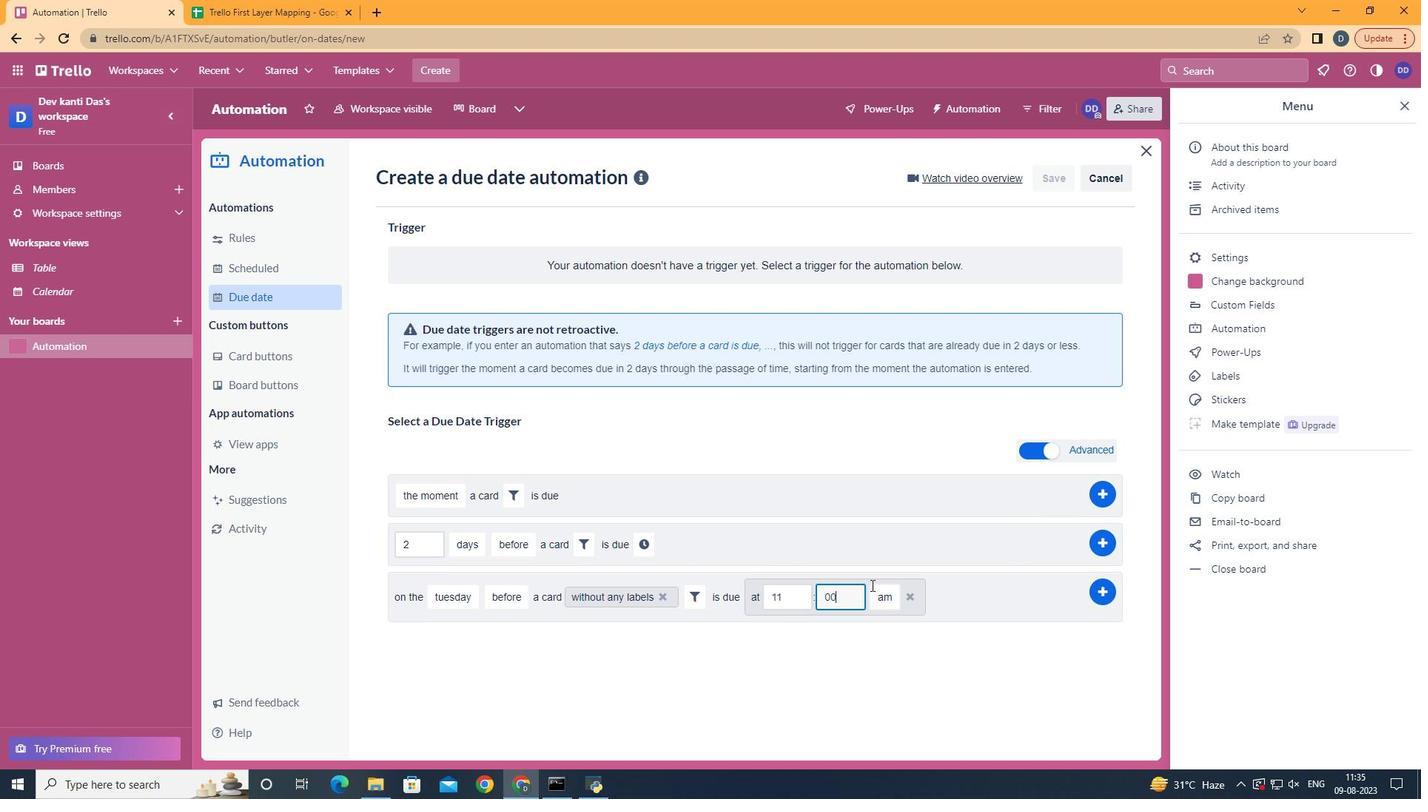 
Action: Mouse moved to (1077, 596)
Screenshot: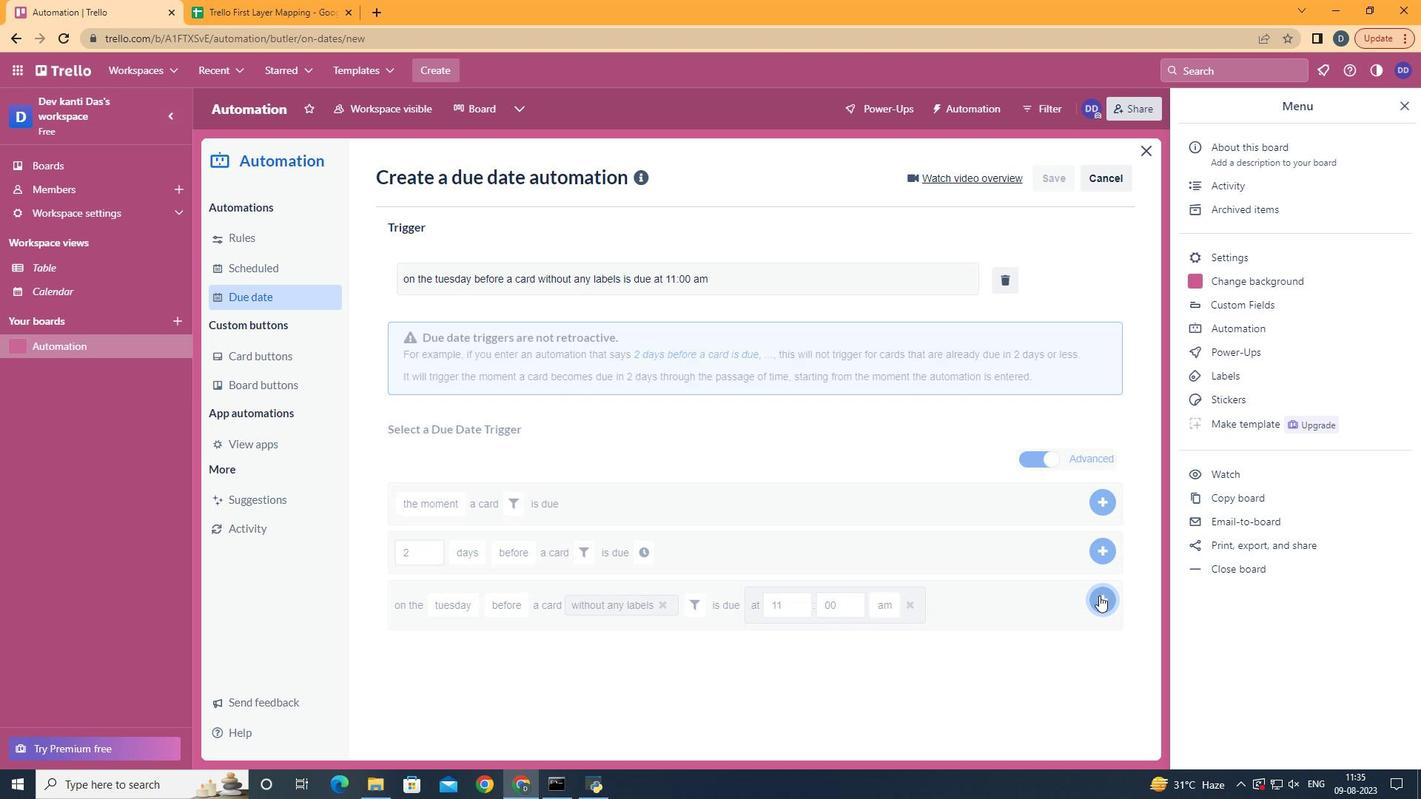 
Action: Mouse pressed left at (1077, 596)
Screenshot: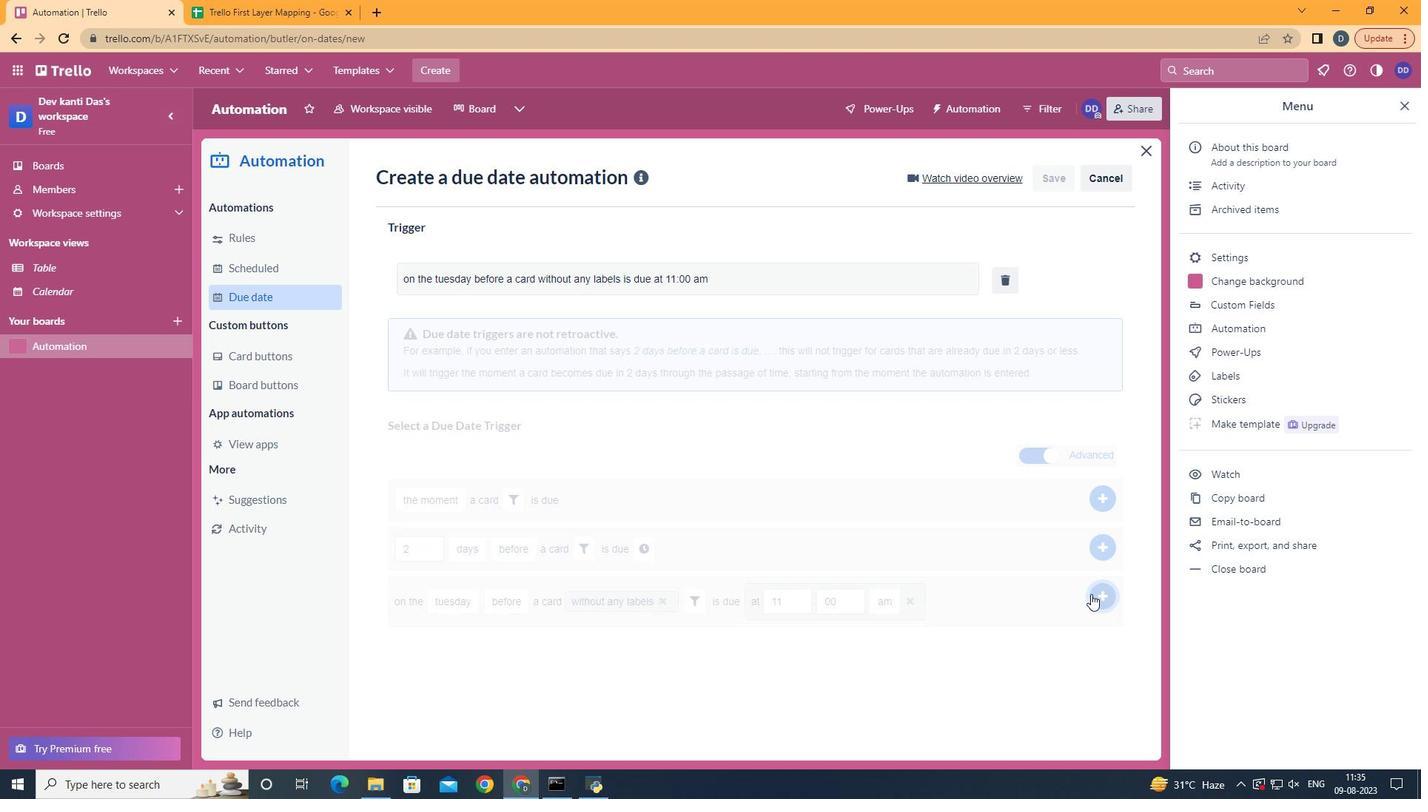 
Action: Mouse moved to (742, 367)
Screenshot: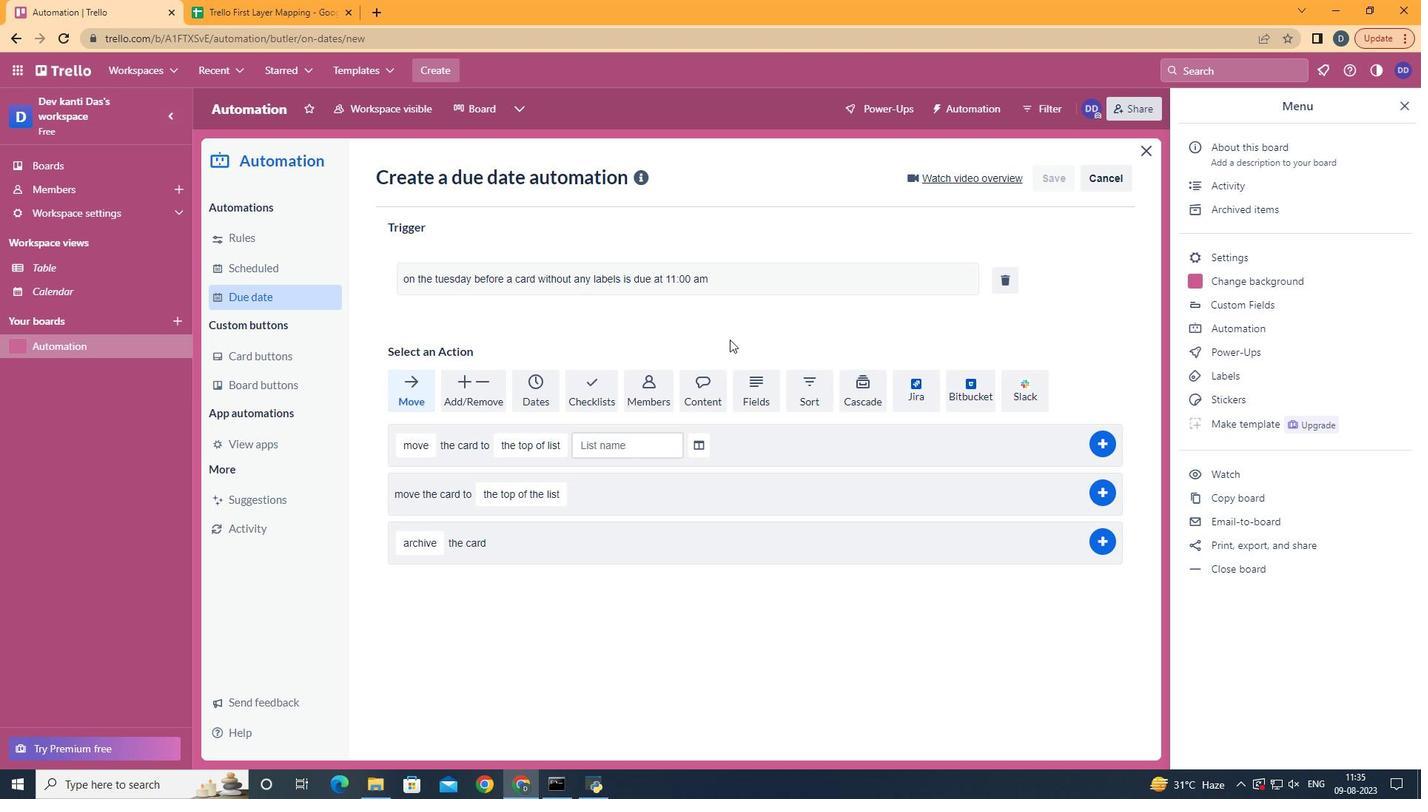 
